 Task: Look for space in Kamalganj, India from 4th September, 2023 to 10th September, 2023 for 1 adult in price range Rs.9000 to Rs.17000. Place can be private room with 1  bedroom having 1 bed and 1 bathroom. Property type can be house, flat, guest house, hotel. Booking option can be shelf check-in. Required host language is English.
Action: Mouse moved to (407, 101)
Screenshot: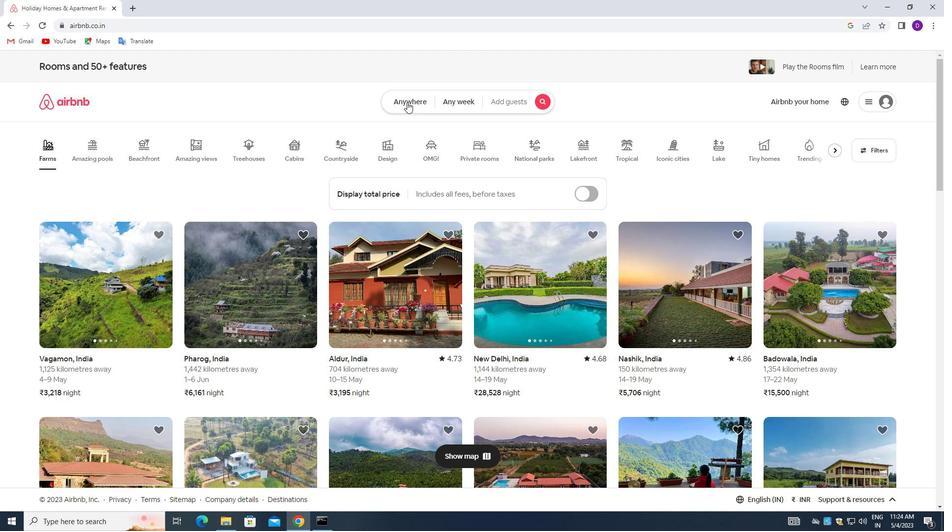 
Action: Mouse pressed left at (407, 101)
Screenshot: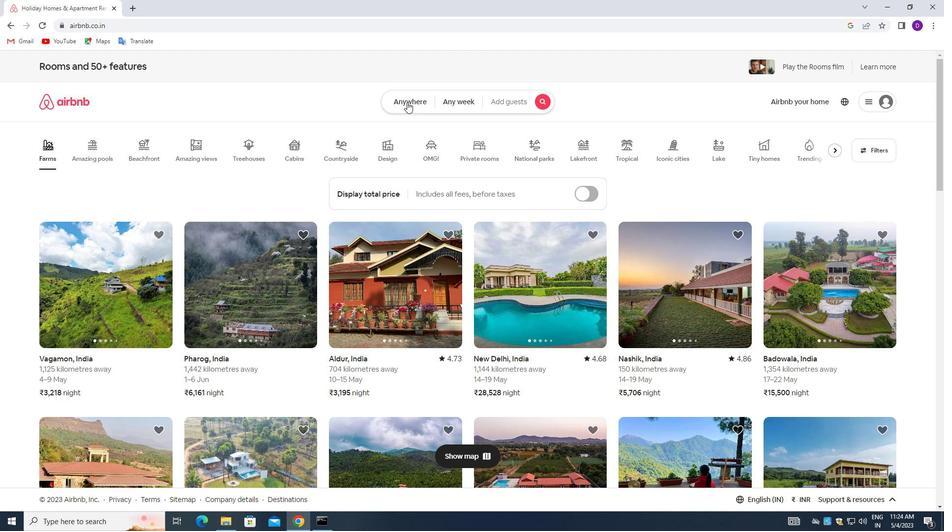 
Action: Mouse moved to (315, 144)
Screenshot: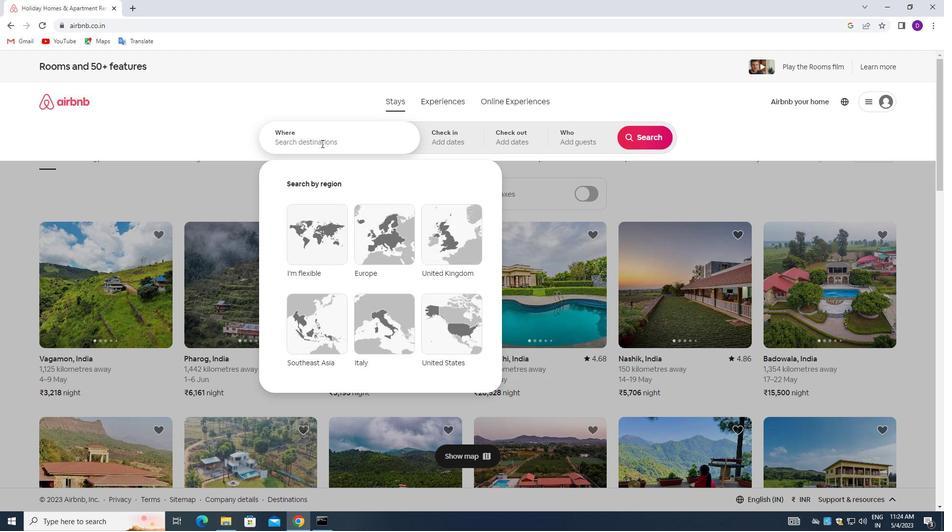 
Action: Mouse pressed left at (315, 144)
Screenshot: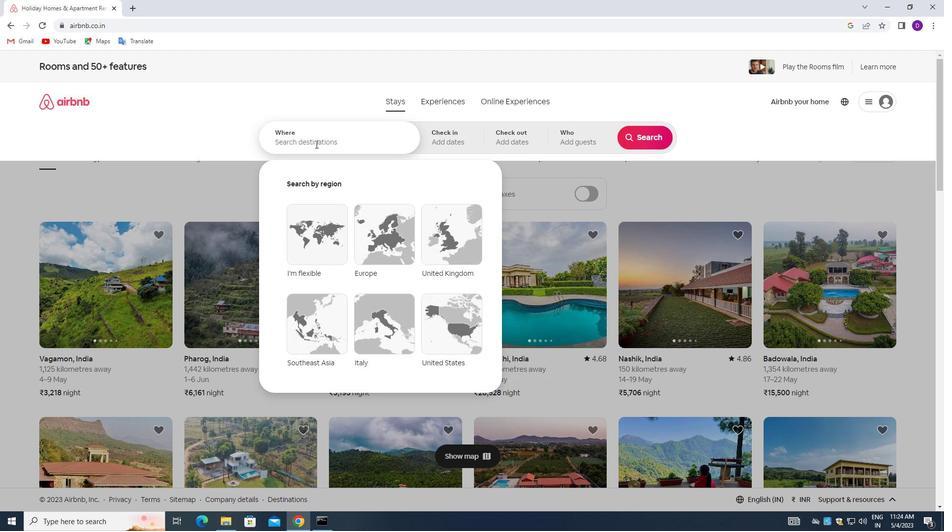 
Action: Mouse moved to (212, 125)
Screenshot: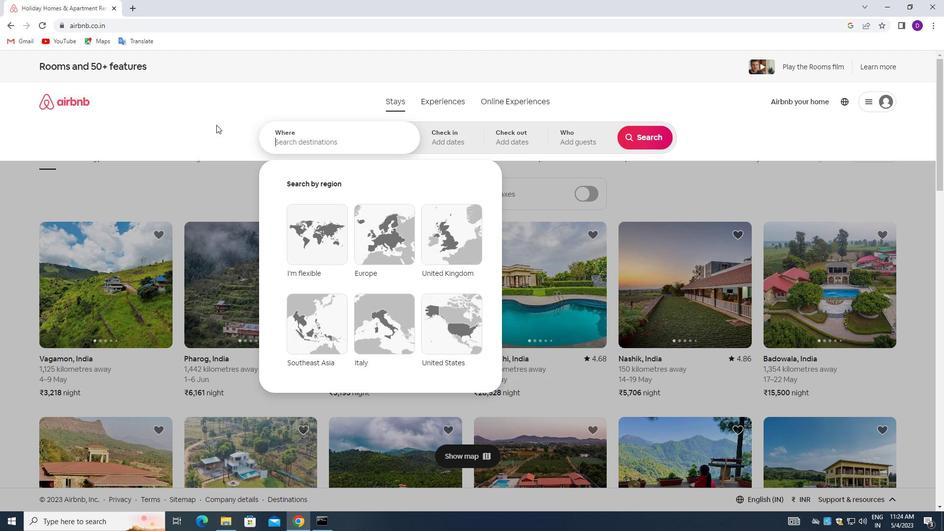 
Action: Key pressed <Key.shift>KAMALGANJ,<Key.space><Key.shift>INDIA<Key.enter>
Screenshot: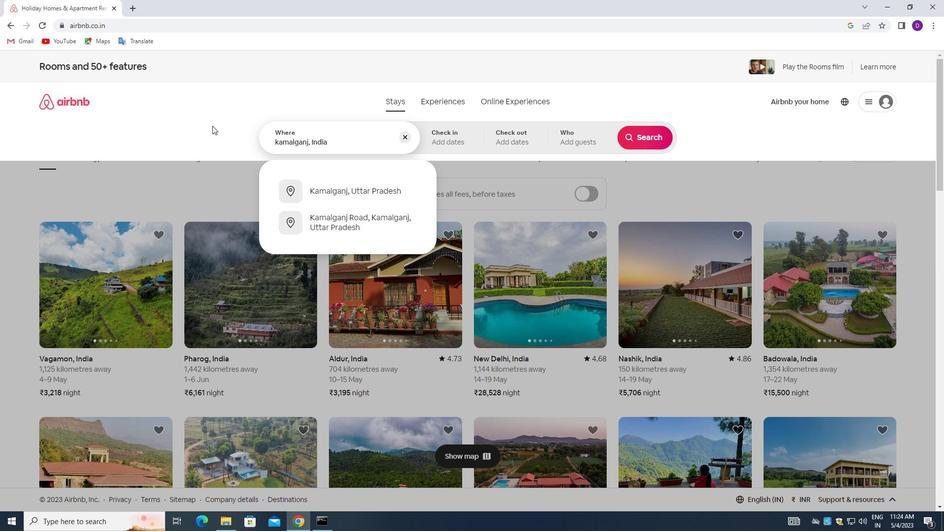 
Action: Mouse moved to (640, 218)
Screenshot: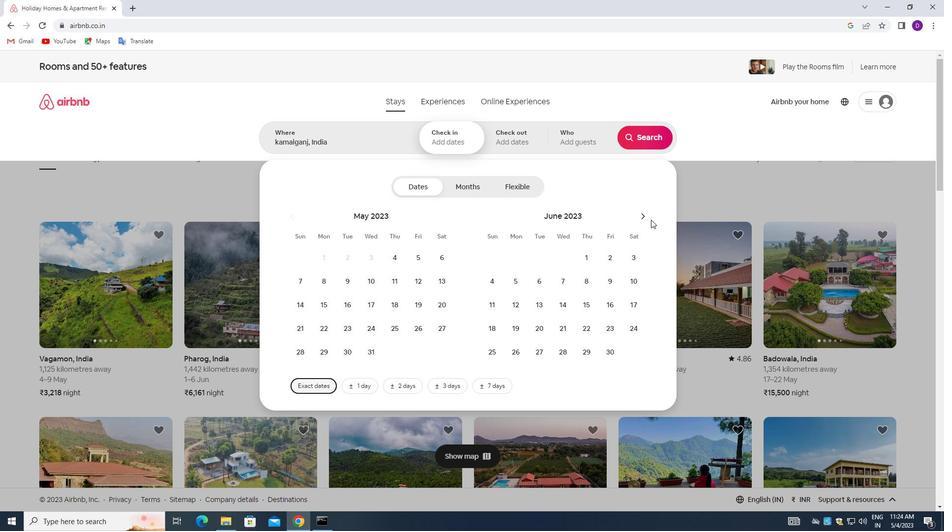 
Action: Mouse pressed left at (640, 218)
Screenshot: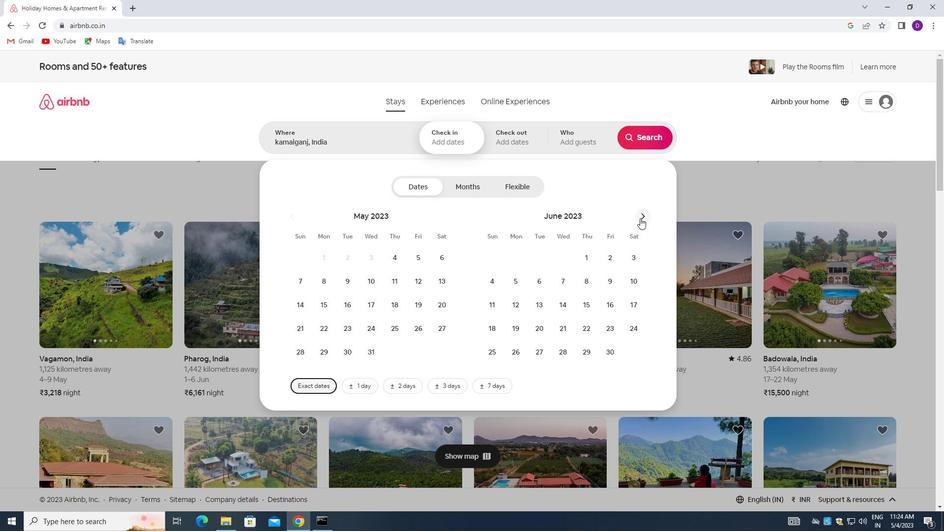 
Action: Mouse pressed left at (640, 218)
Screenshot: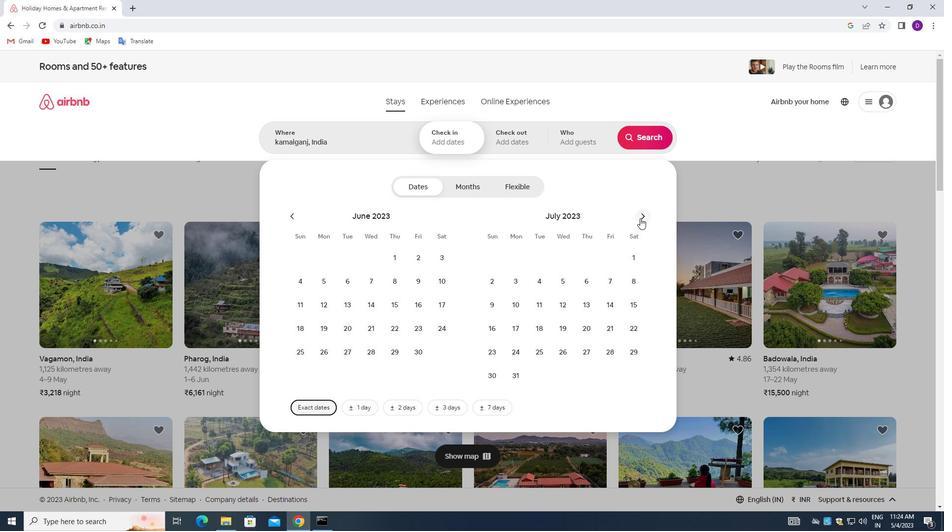 
Action: Mouse pressed left at (640, 218)
Screenshot: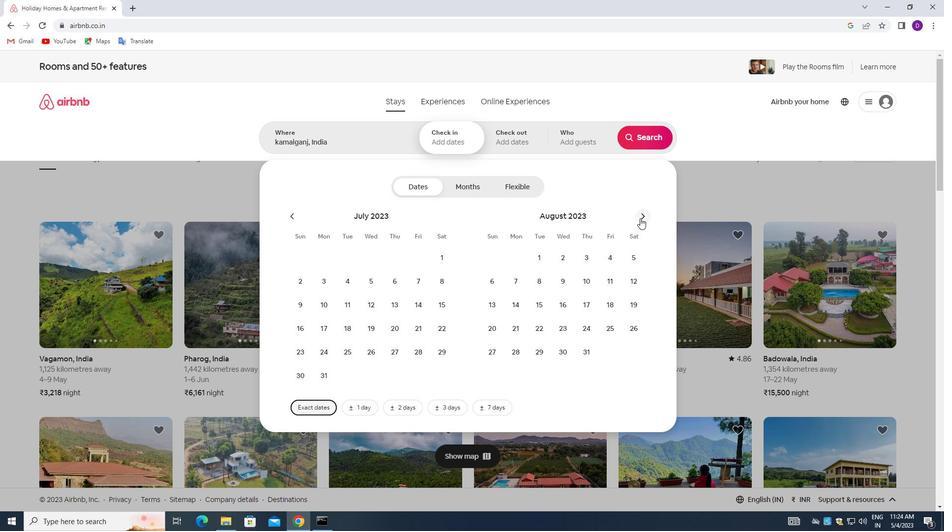 
Action: Mouse moved to (520, 279)
Screenshot: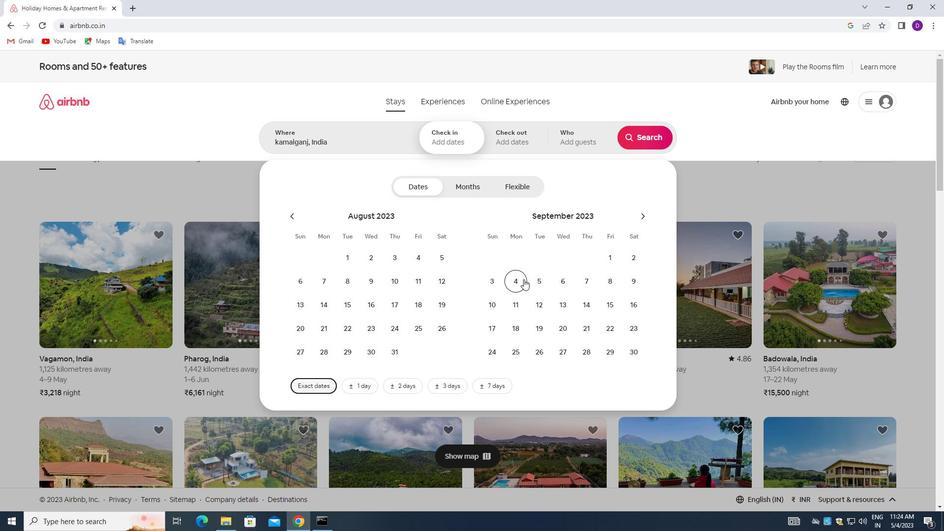 
Action: Mouse pressed left at (520, 279)
Screenshot: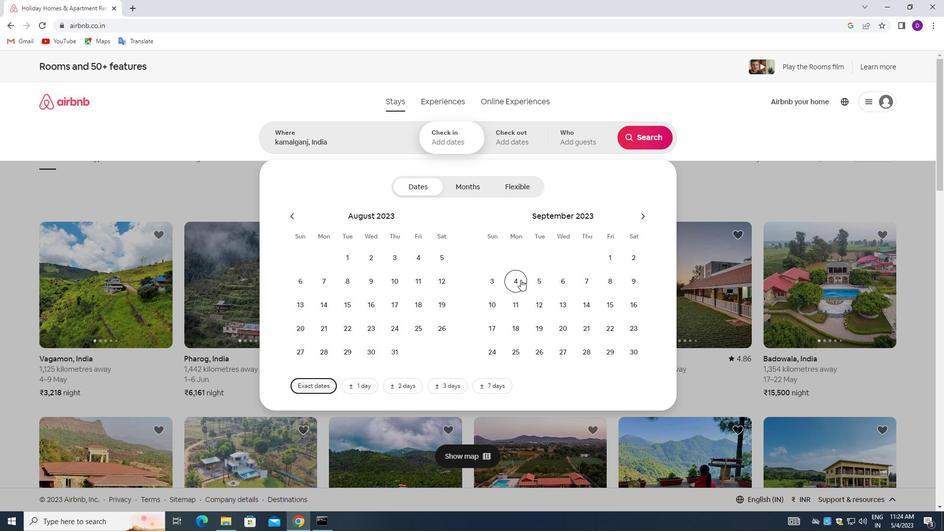 
Action: Mouse moved to (499, 301)
Screenshot: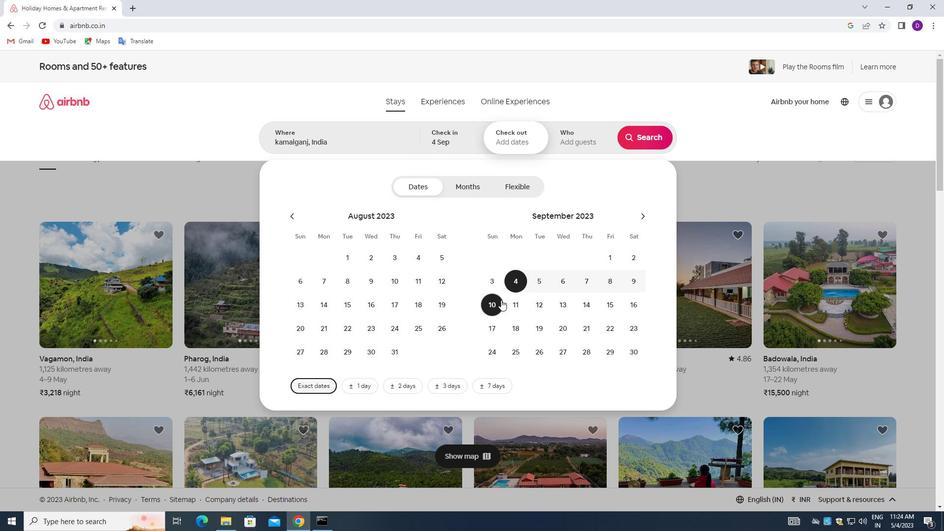 
Action: Mouse pressed left at (499, 301)
Screenshot: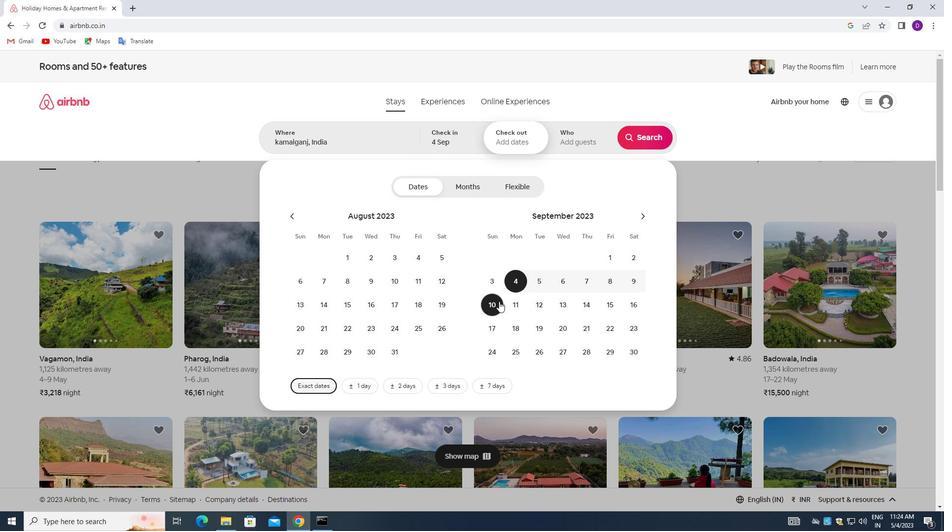 
Action: Mouse pressed left at (499, 301)
Screenshot: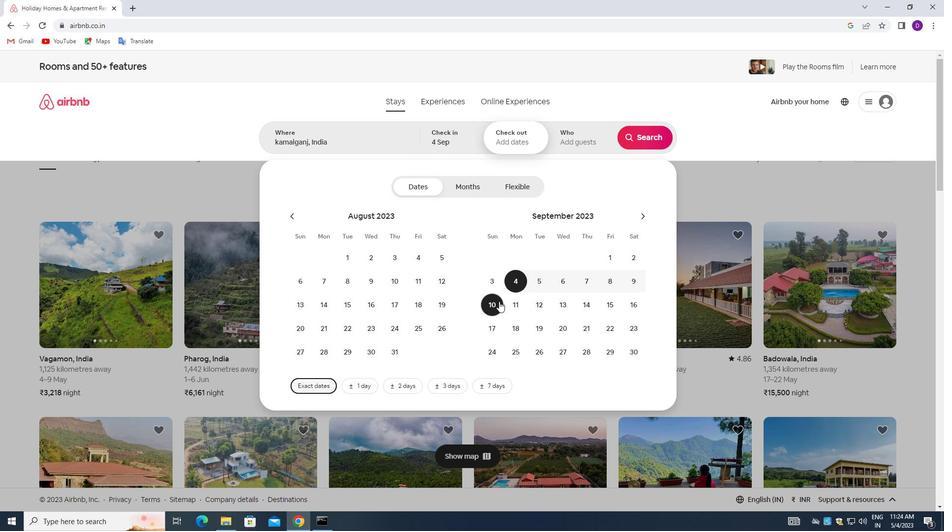 
Action: Mouse moved to (563, 138)
Screenshot: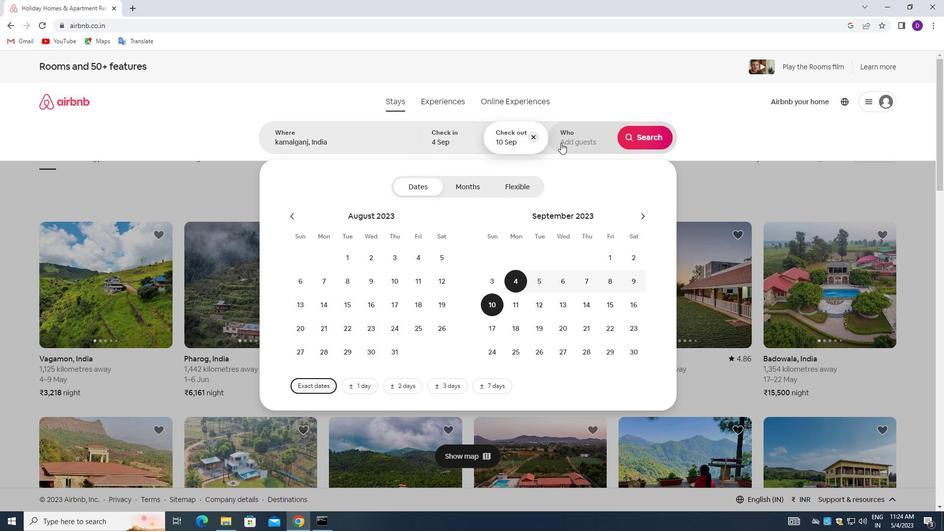 
Action: Mouse pressed left at (563, 138)
Screenshot: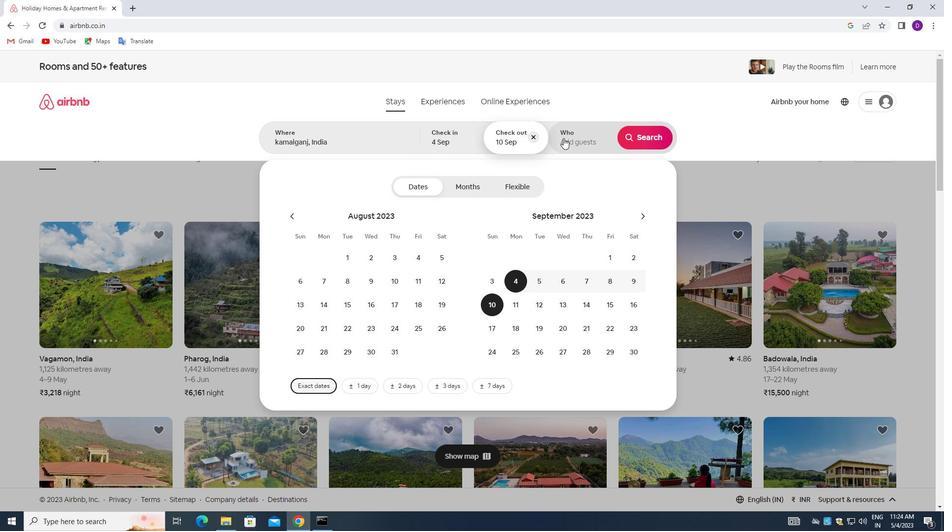 
Action: Mouse moved to (648, 190)
Screenshot: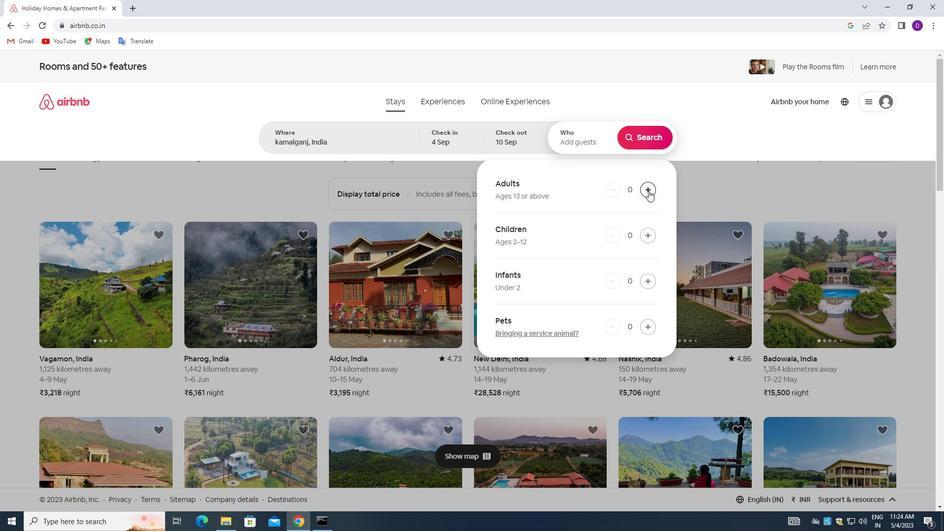 
Action: Mouse pressed left at (648, 190)
Screenshot: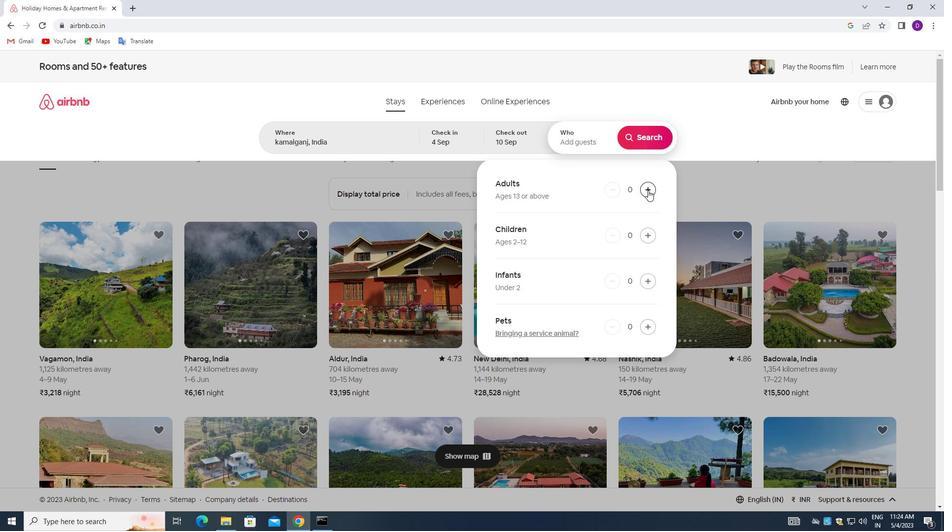 
Action: Mouse moved to (642, 132)
Screenshot: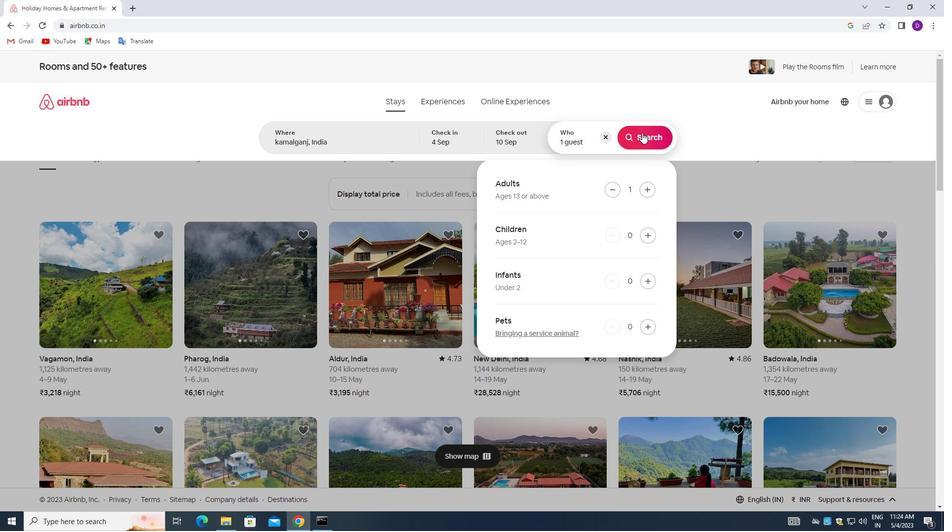 
Action: Mouse pressed left at (642, 132)
Screenshot: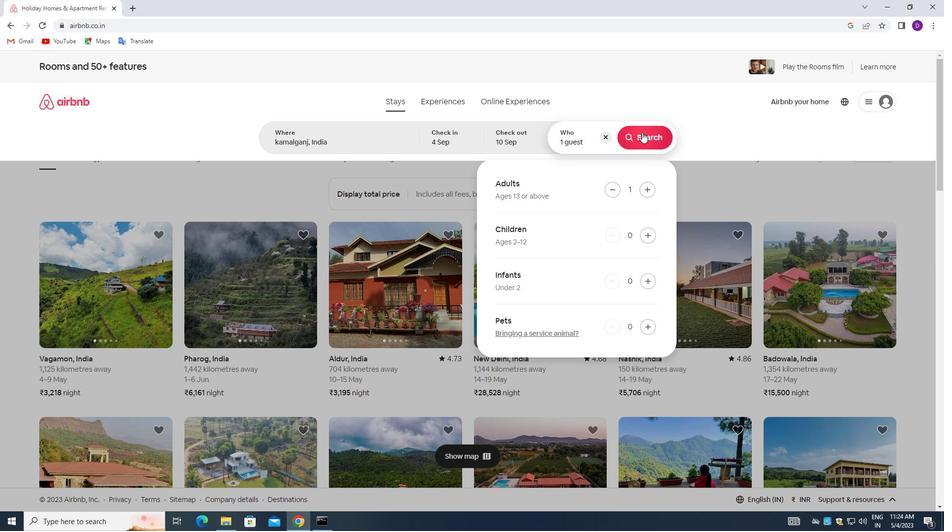 
Action: Mouse moved to (886, 109)
Screenshot: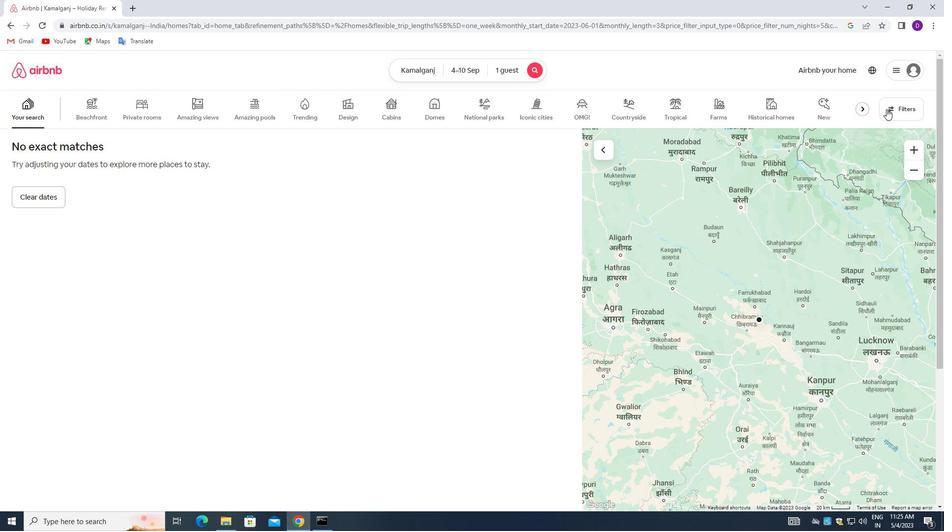 
Action: Mouse pressed left at (886, 109)
Screenshot: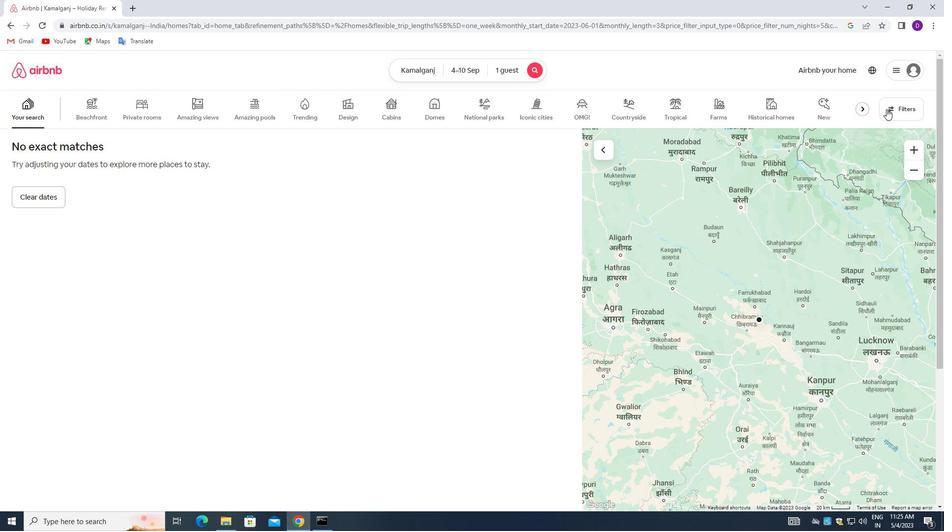 
Action: Mouse moved to (339, 169)
Screenshot: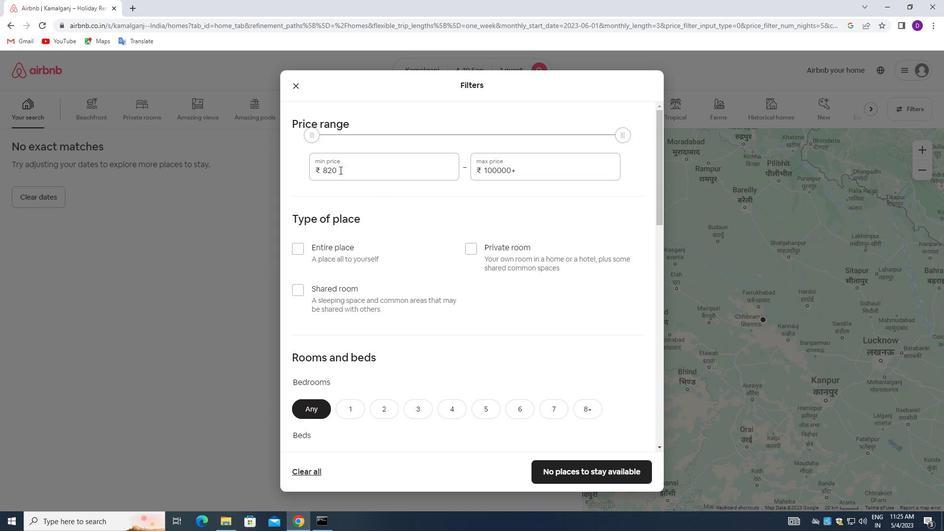 
Action: Mouse pressed left at (339, 169)
Screenshot: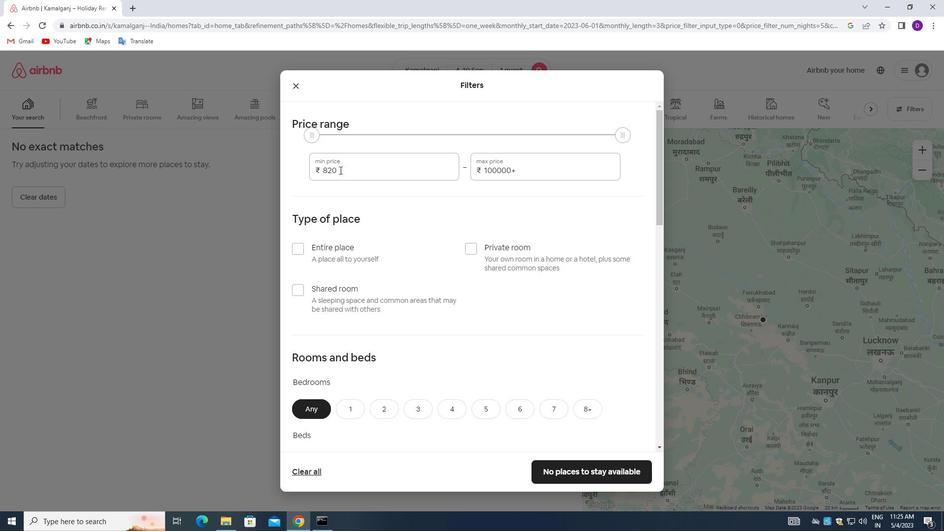 
Action: Mouse pressed left at (339, 169)
Screenshot: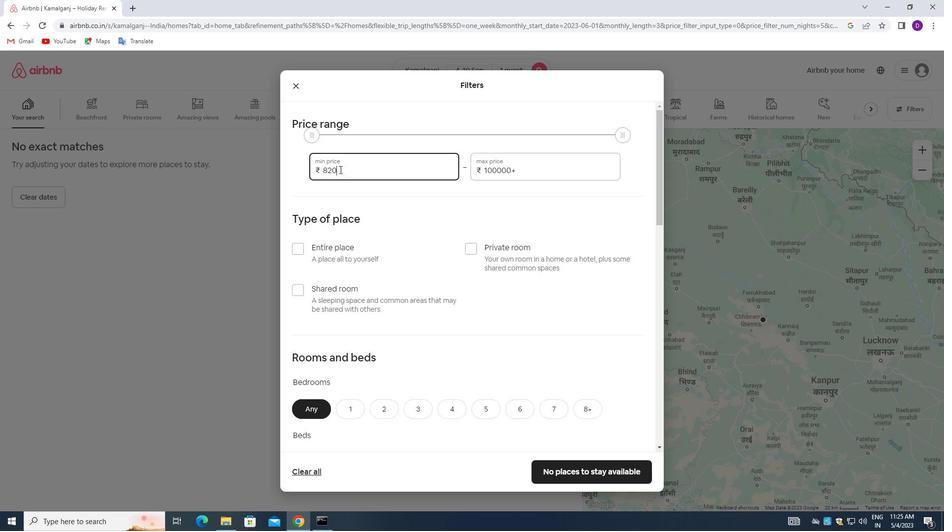 
Action: Key pressed 9000<Key.tab>17000
Screenshot: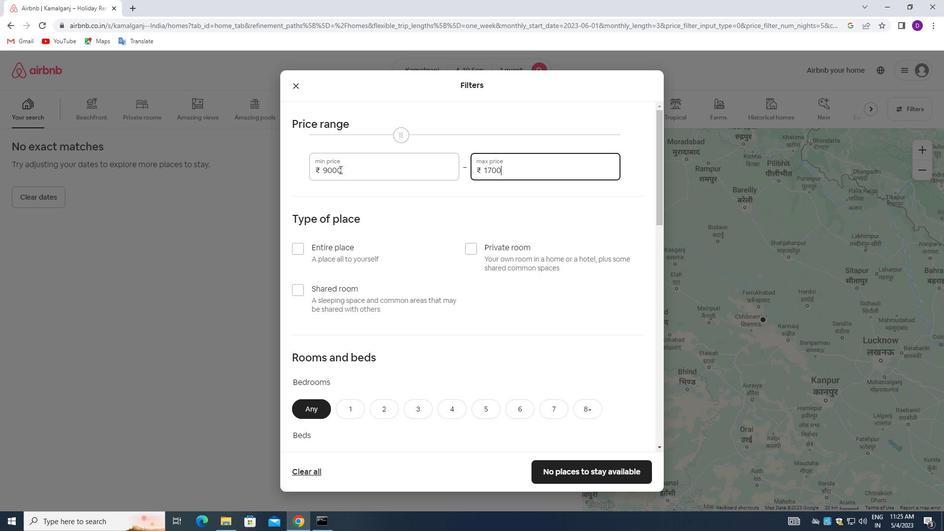 
Action: Mouse moved to (472, 250)
Screenshot: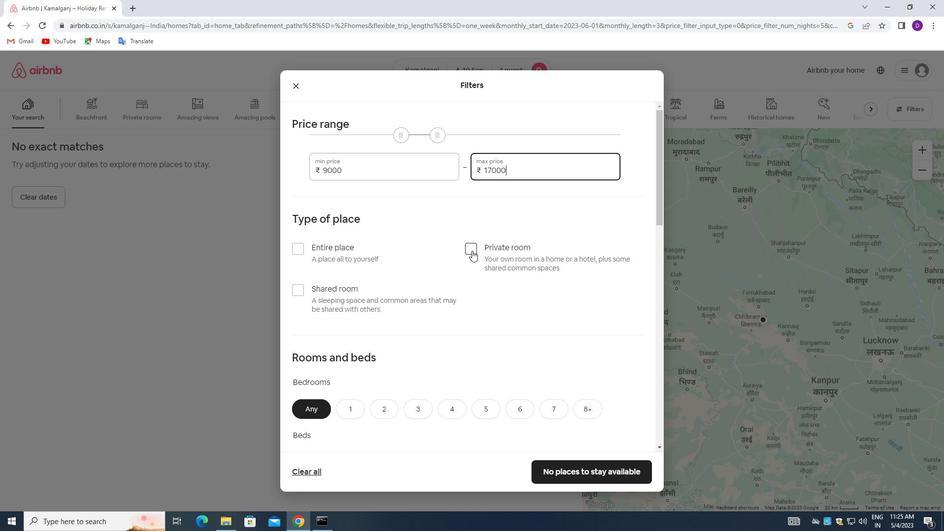 
Action: Mouse pressed left at (472, 250)
Screenshot: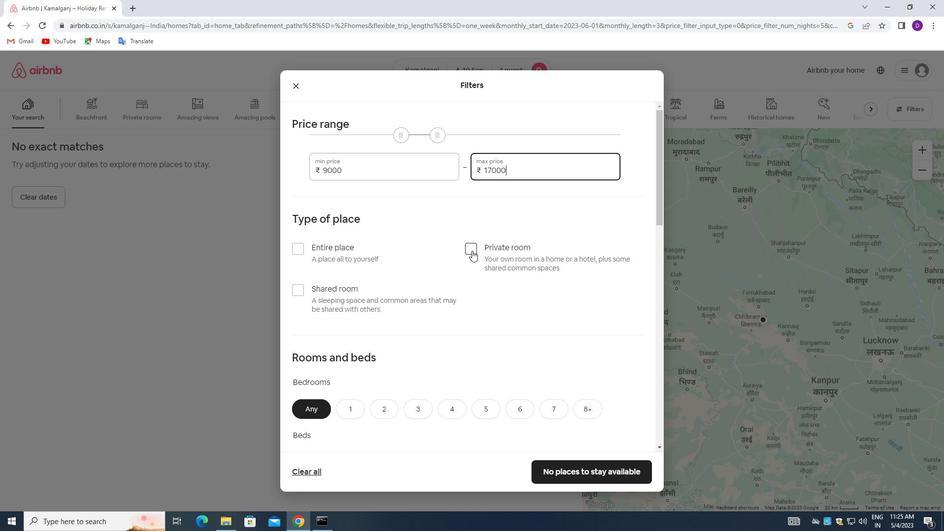
Action: Mouse moved to (428, 306)
Screenshot: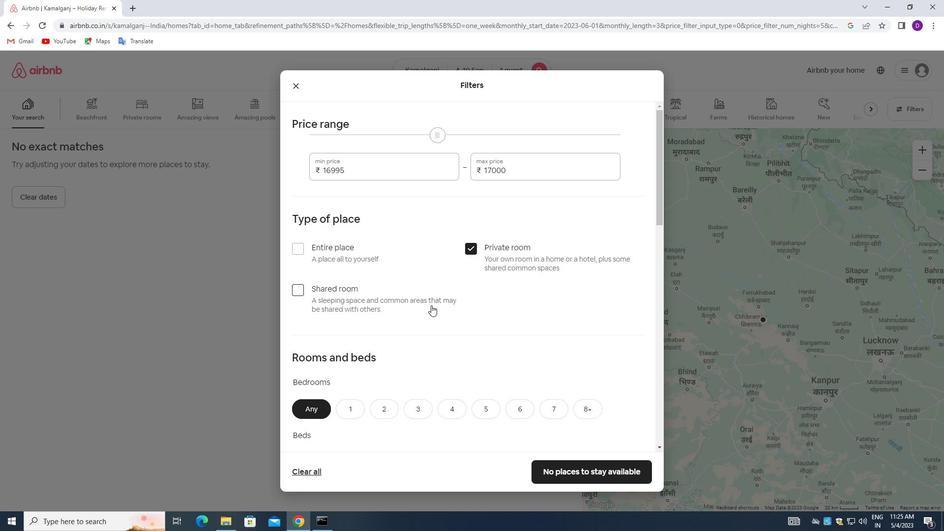 
Action: Mouse scrolled (428, 305) with delta (0, 0)
Screenshot: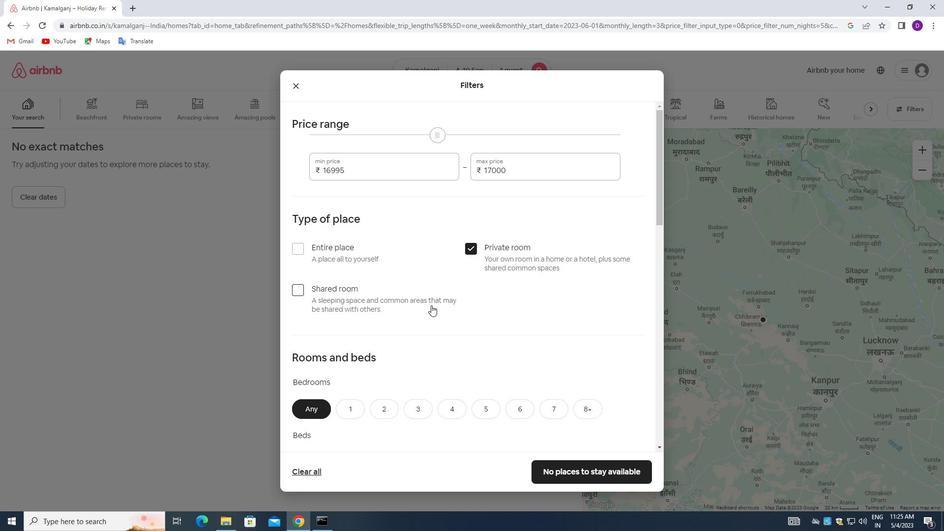 
Action: Mouse moved to (426, 307)
Screenshot: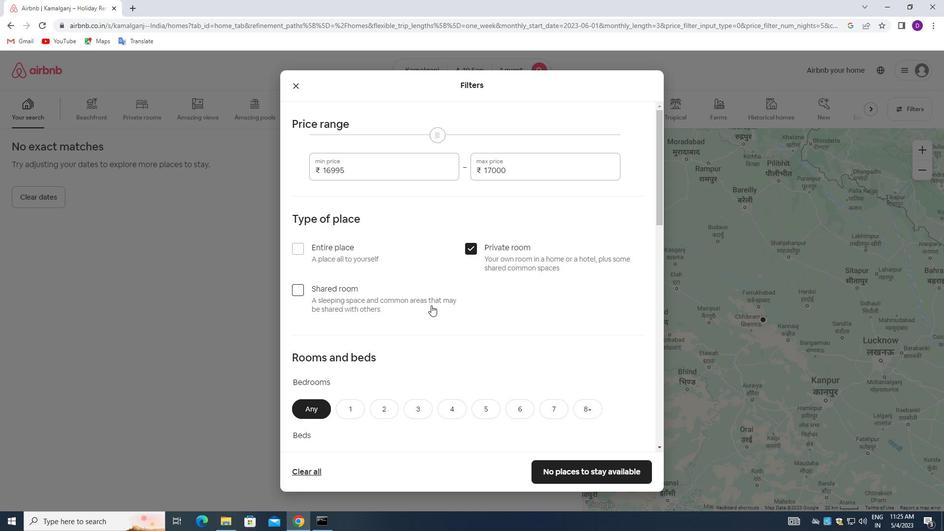 
Action: Mouse scrolled (426, 307) with delta (0, 0)
Screenshot: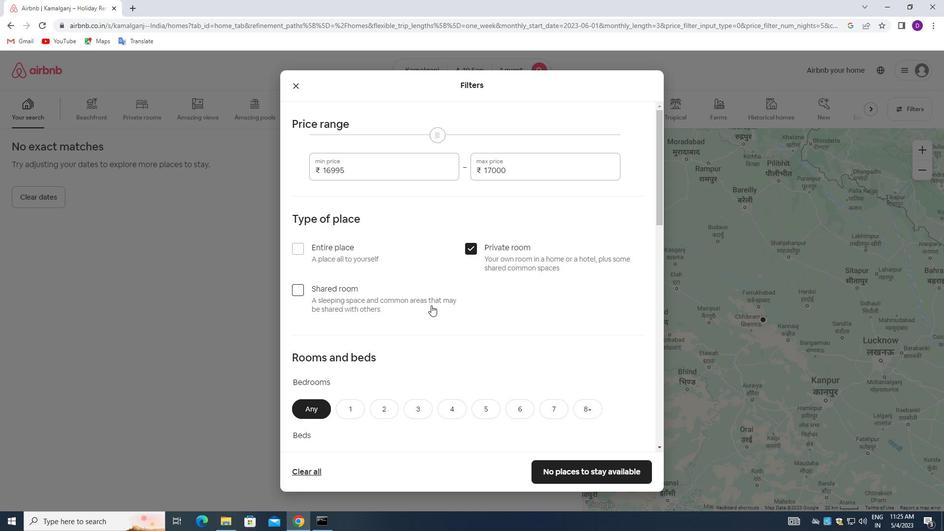 
Action: Mouse moved to (425, 308)
Screenshot: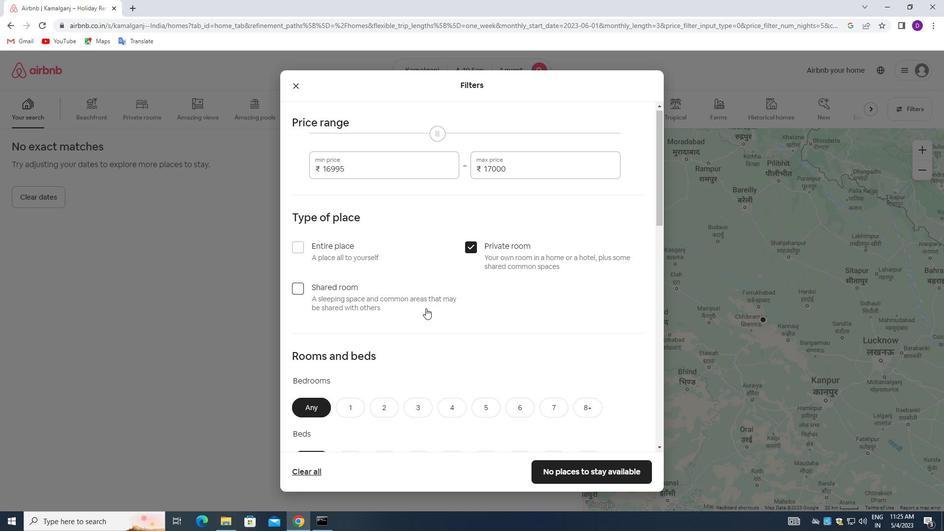 
Action: Mouse scrolled (425, 308) with delta (0, 0)
Screenshot: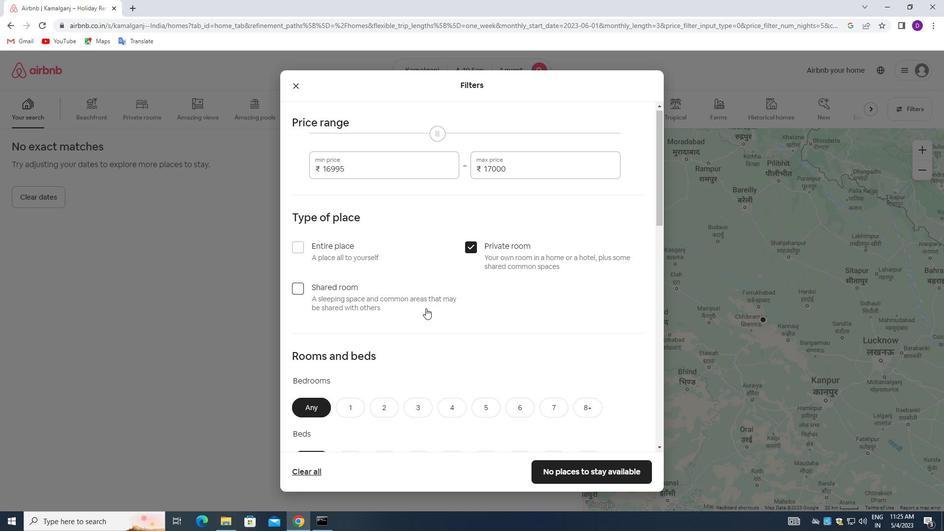 
Action: Mouse moved to (422, 309)
Screenshot: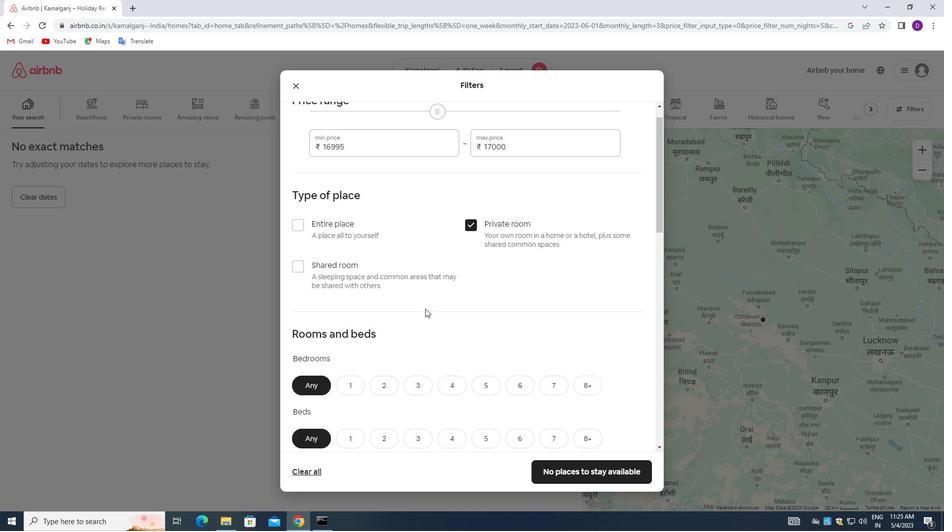 
Action: Mouse scrolled (422, 308) with delta (0, 0)
Screenshot: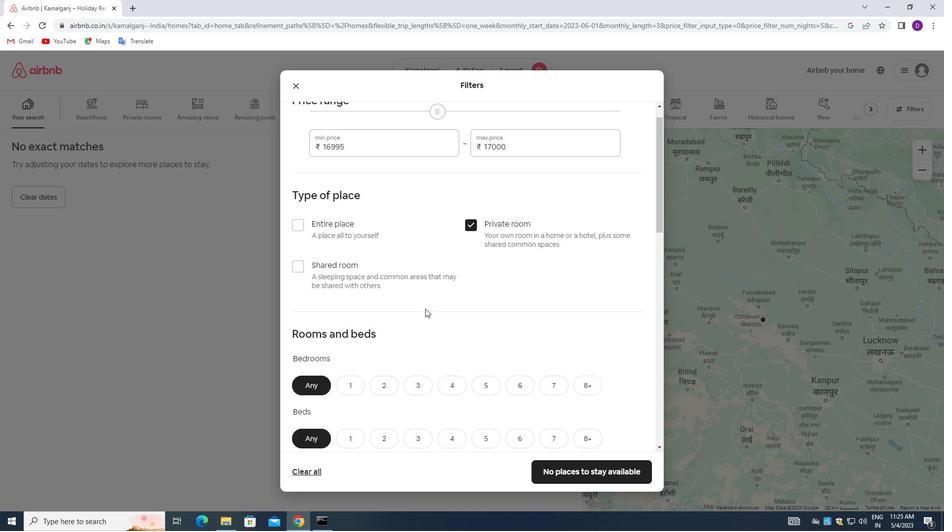 
Action: Mouse moved to (356, 216)
Screenshot: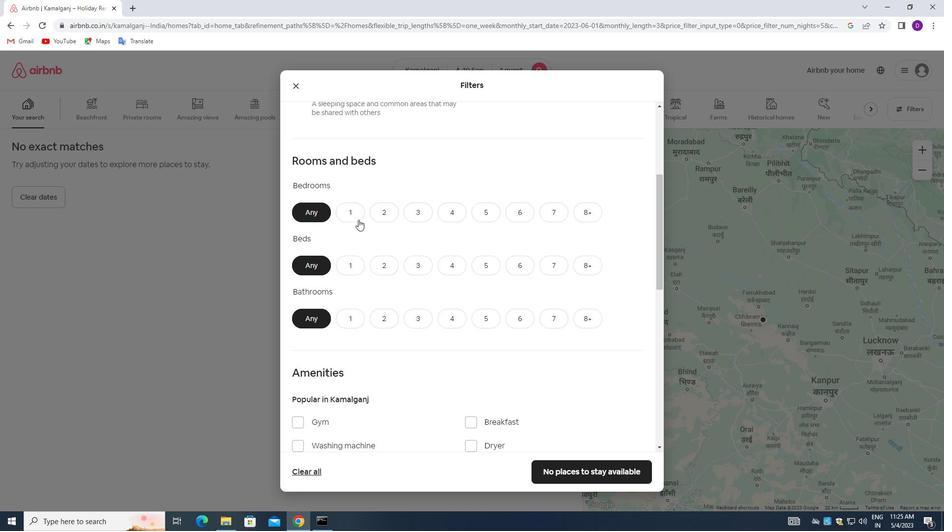 
Action: Mouse pressed left at (356, 216)
Screenshot: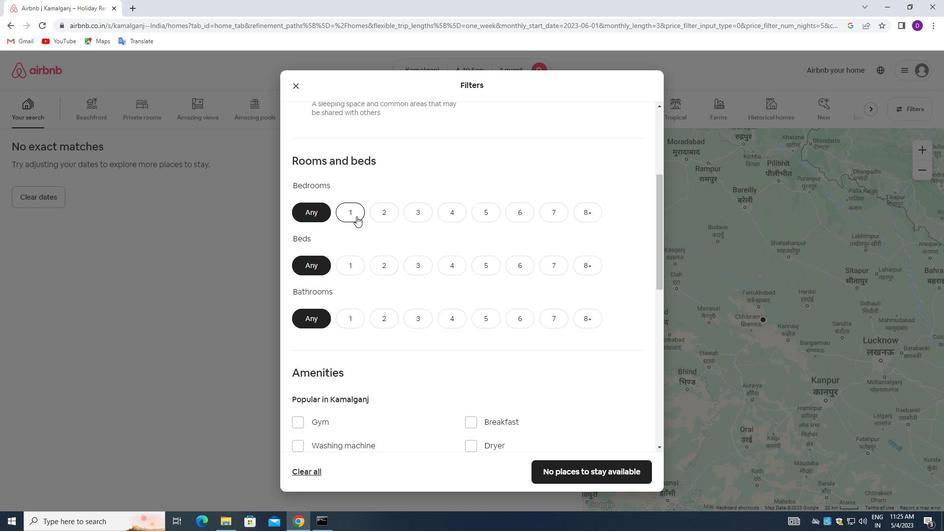 
Action: Mouse moved to (353, 261)
Screenshot: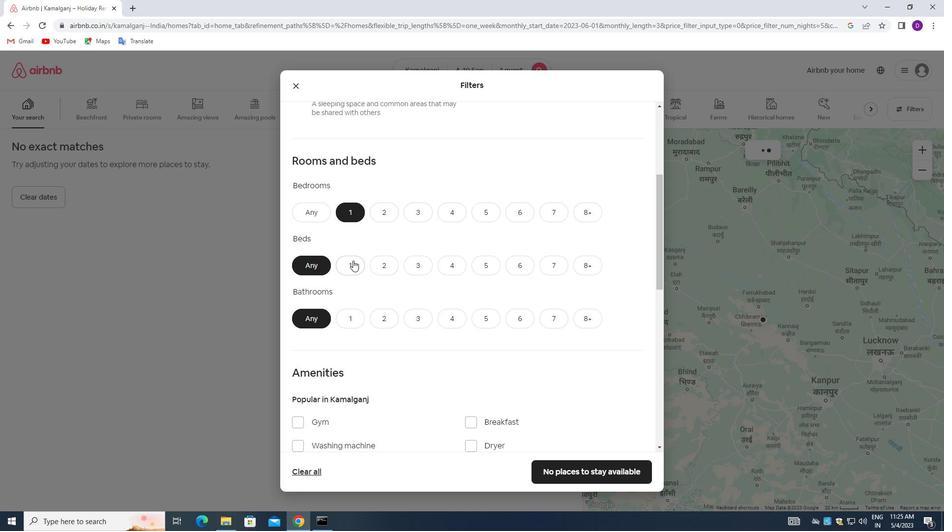 
Action: Mouse pressed left at (353, 261)
Screenshot: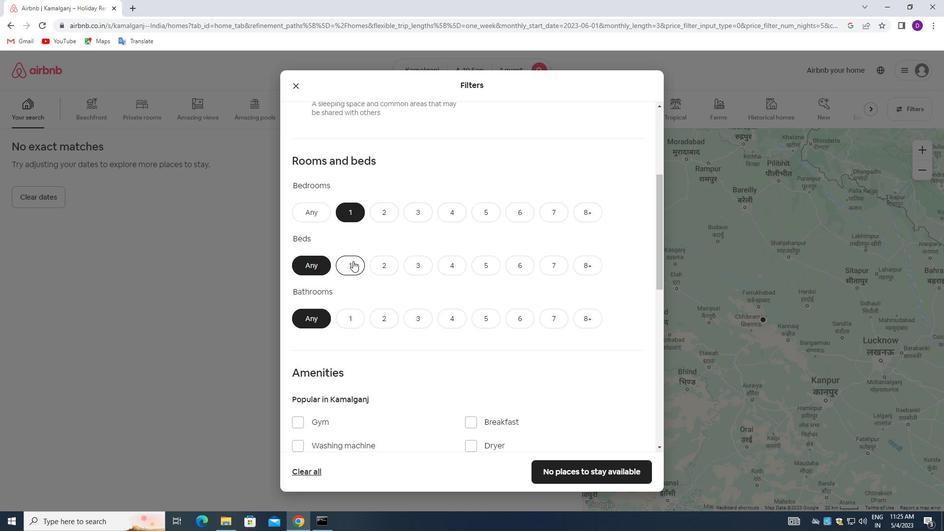 
Action: Mouse moved to (350, 308)
Screenshot: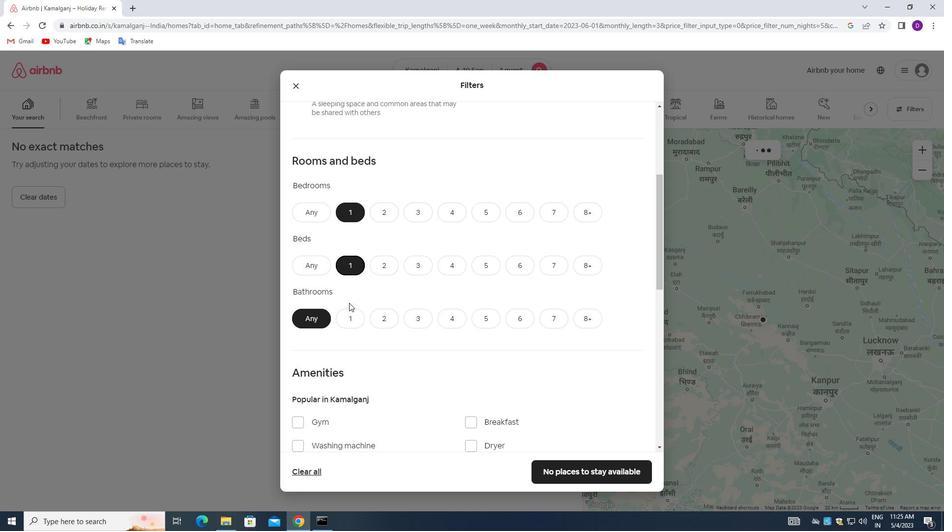 
Action: Mouse pressed left at (350, 308)
Screenshot: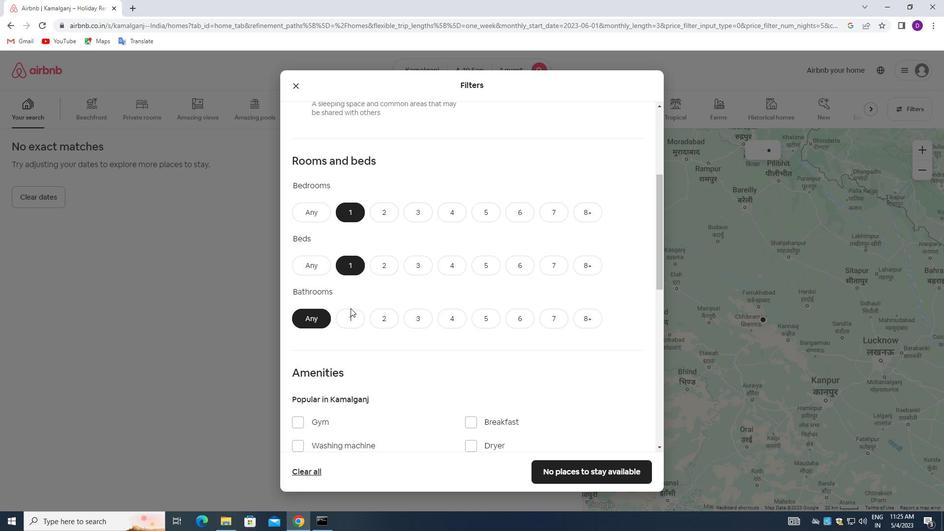 
Action: Mouse moved to (352, 315)
Screenshot: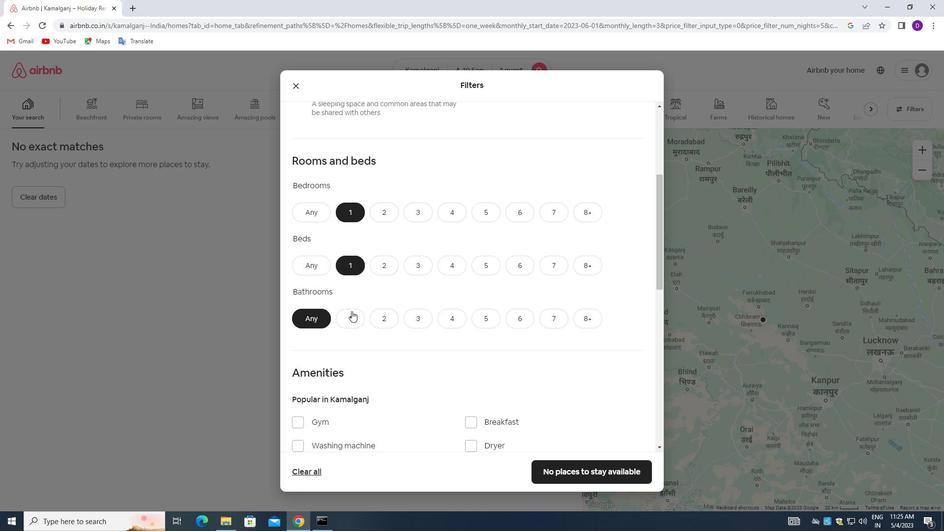 
Action: Mouse pressed left at (352, 315)
Screenshot: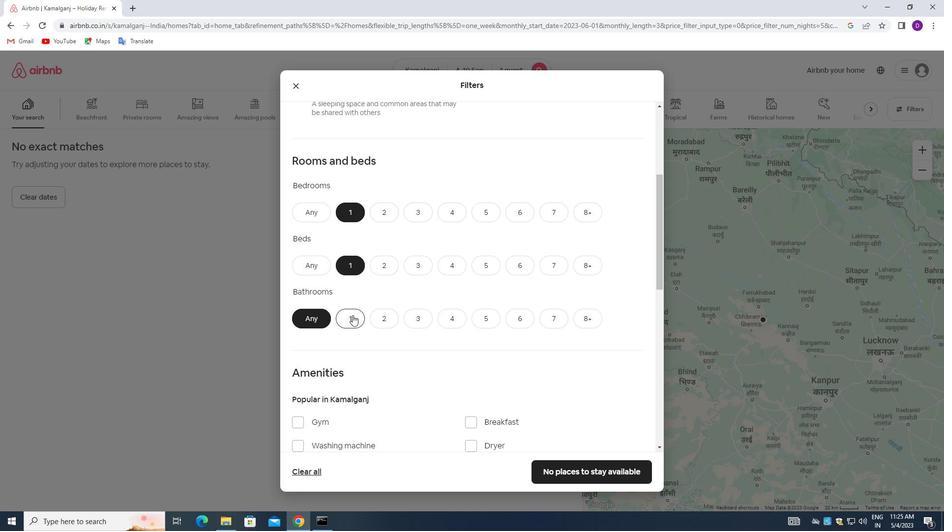 
Action: Mouse moved to (370, 281)
Screenshot: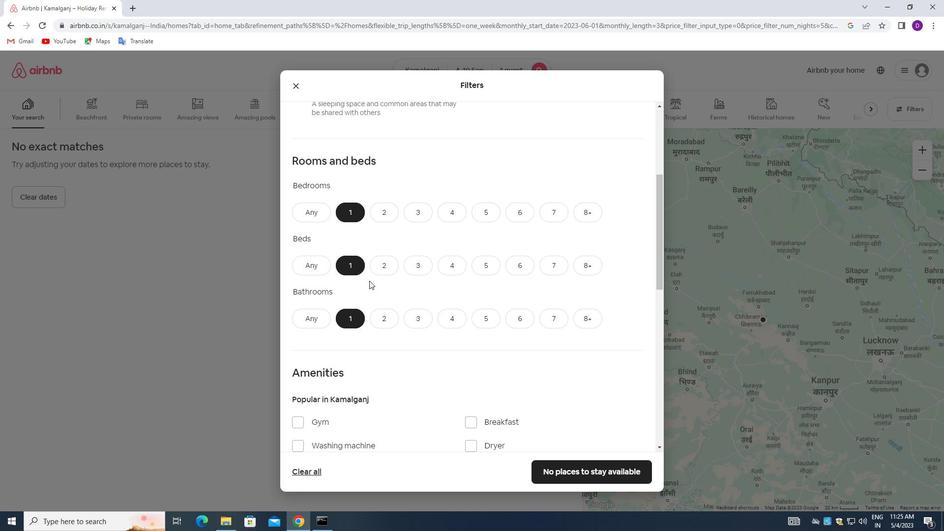 
Action: Mouse scrolled (370, 280) with delta (0, 0)
Screenshot: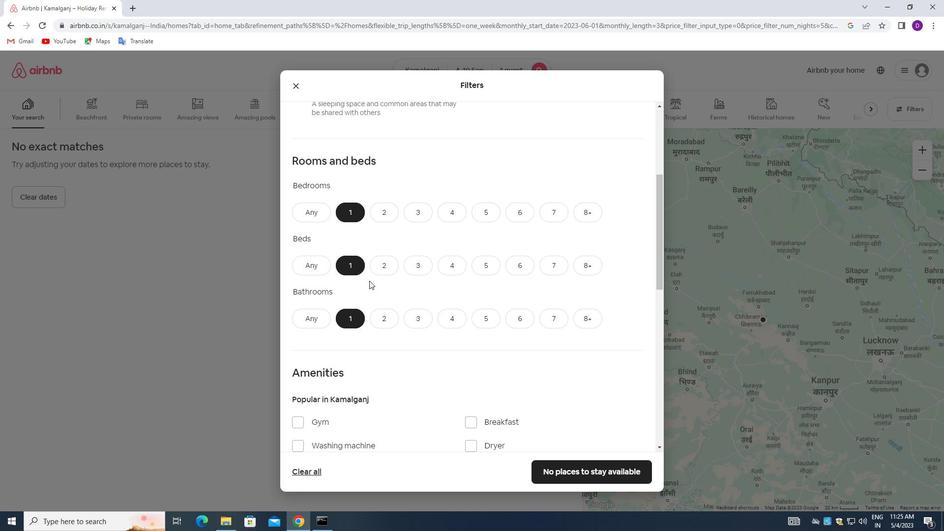 
Action: Mouse moved to (371, 282)
Screenshot: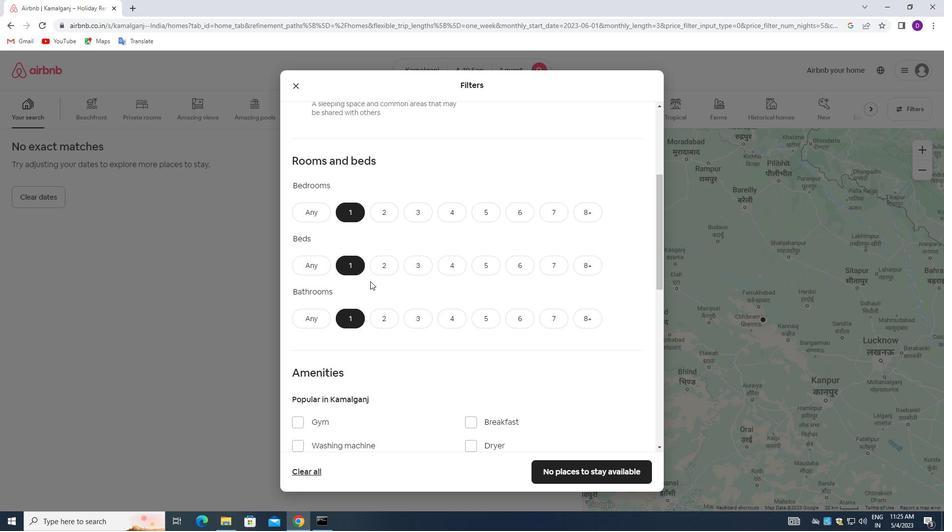 
Action: Mouse scrolled (371, 281) with delta (0, 0)
Screenshot: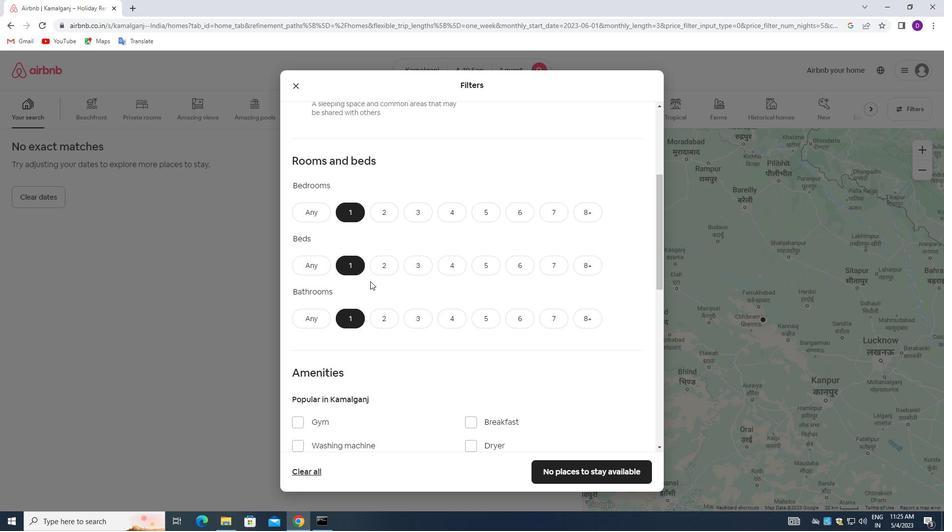 
Action: Mouse moved to (371, 282)
Screenshot: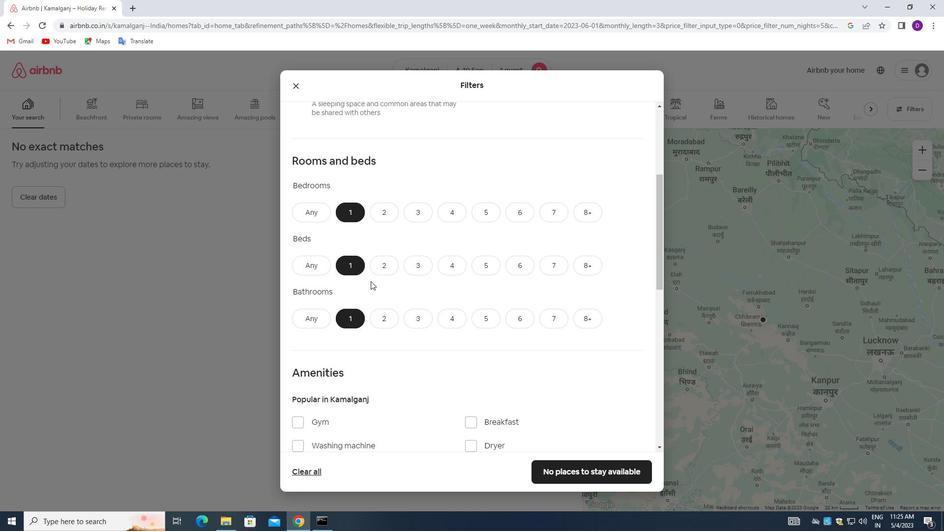 
Action: Mouse scrolled (371, 282) with delta (0, 0)
Screenshot: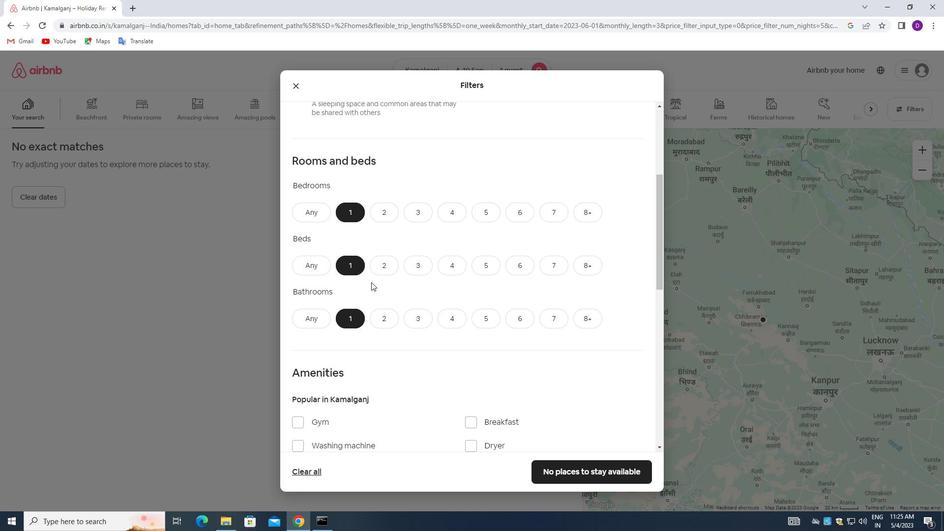 
Action: Mouse moved to (387, 283)
Screenshot: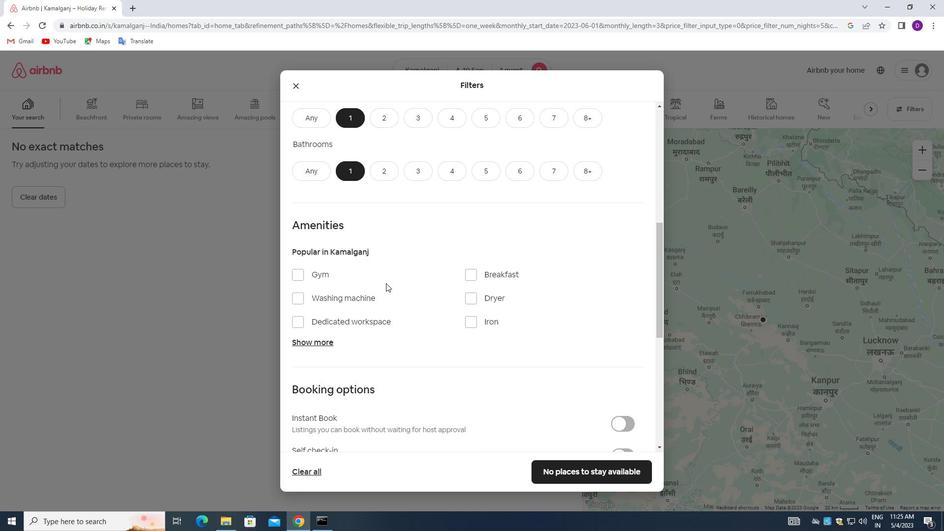 
Action: Mouse scrolled (387, 283) with delta (0, 0)
Screenshot: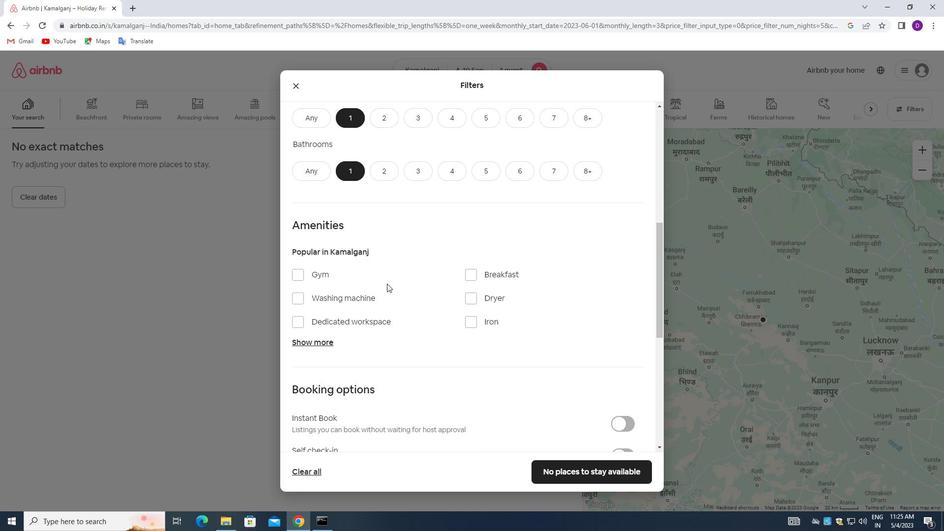 
Action: Mouse moved to (388, 283)
Screenshot: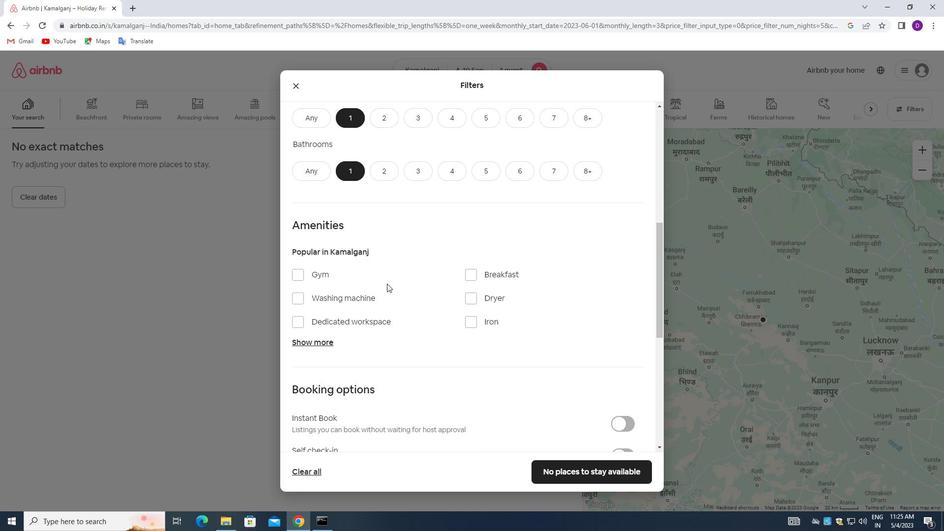 
Action: Mouse scrolled (388, 283) with delta (0, 0)
Screenshot: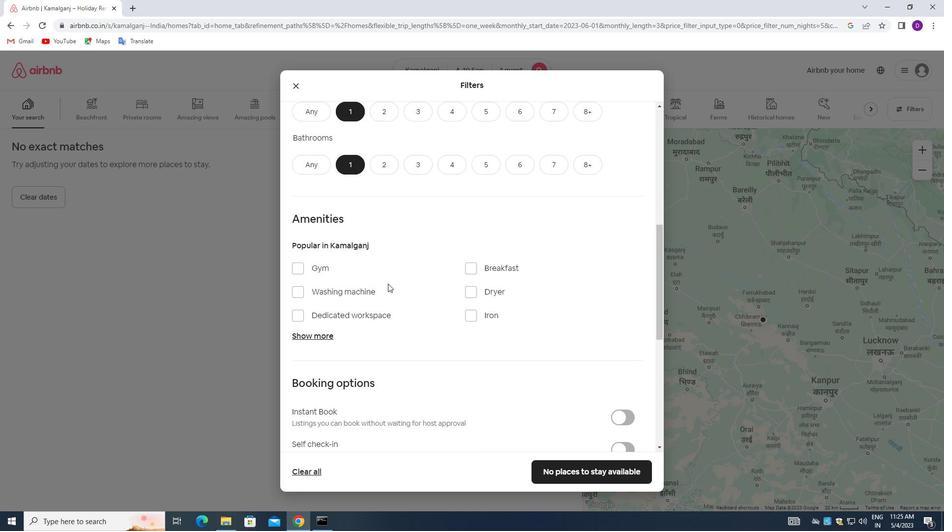 
Action: Mouse moved to (403, 289)
Screenshot: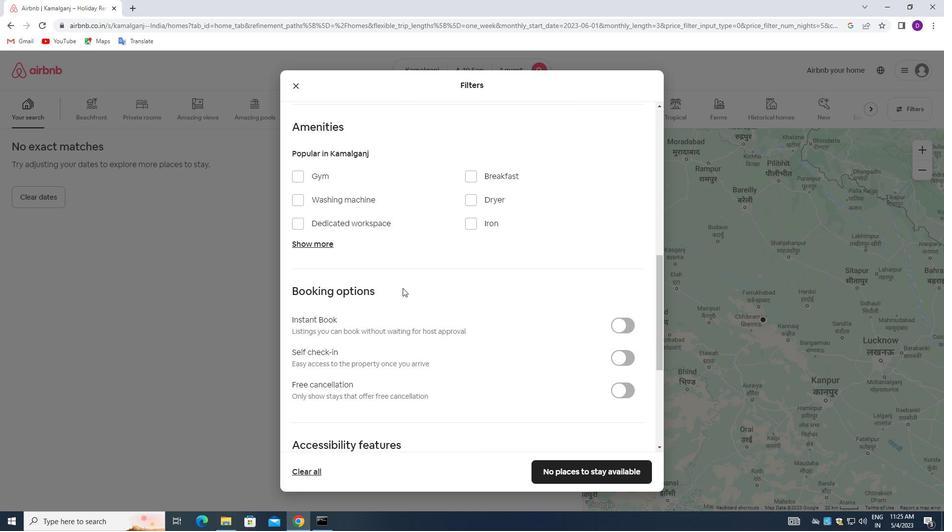 
Action: Mouse scrolled (403, 288) with delta (0, 0)
Screenshot: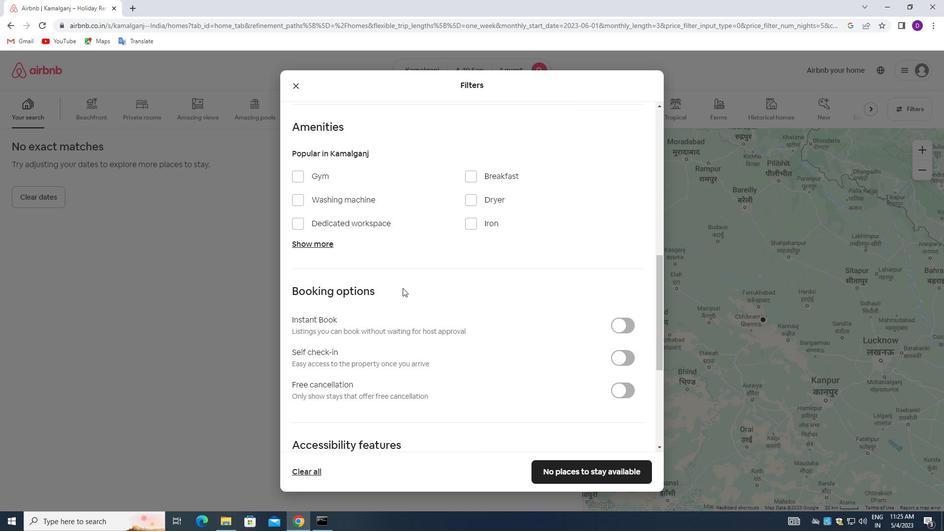 
Action: Mouse moved to (404, 290)
Screenshot: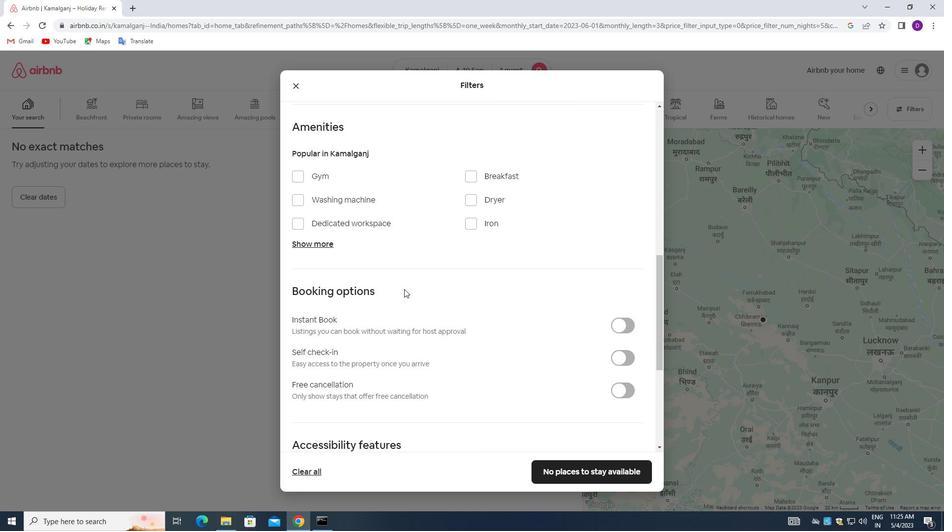 
Action: Mouse scrolled (404, 289) with delta (0, 0)
Screenshot: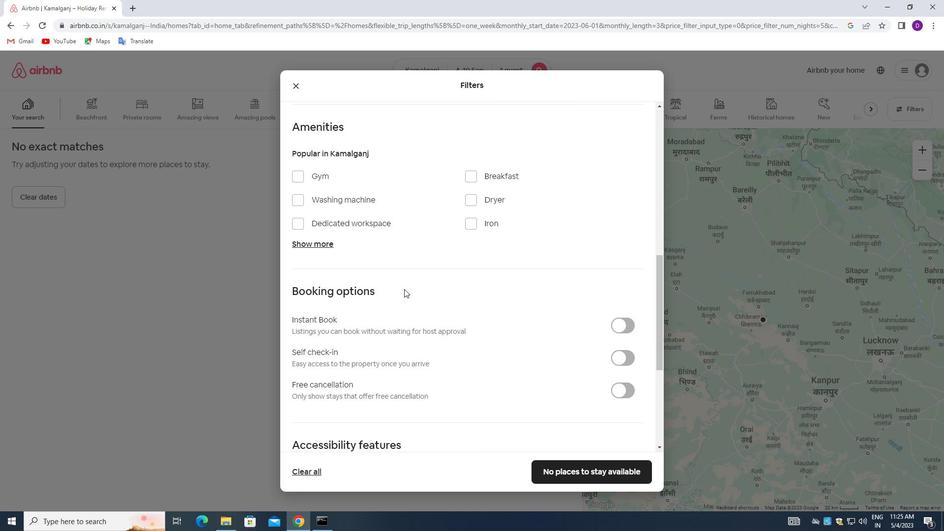 
Action: Mouse moved to (619, 261)
Screenshot: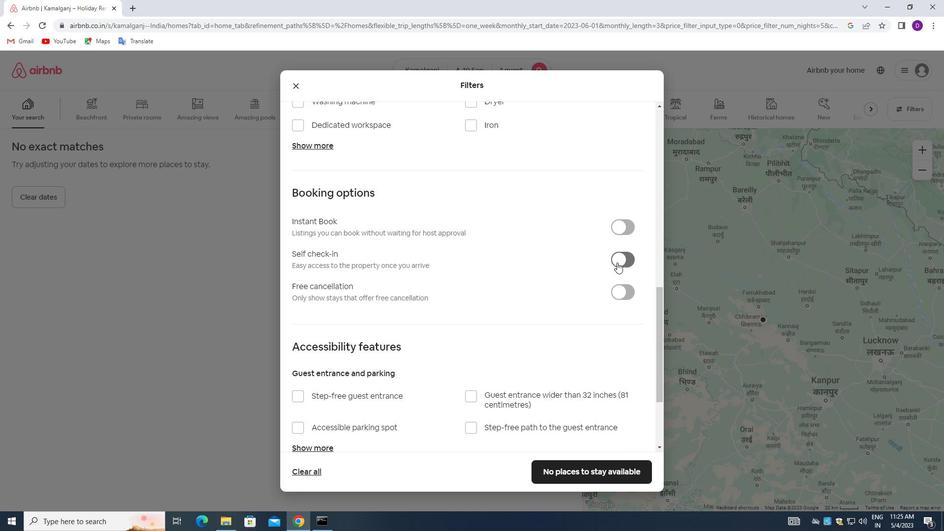 
Action: Mouse pressed left at (619, 261)
Screenshot: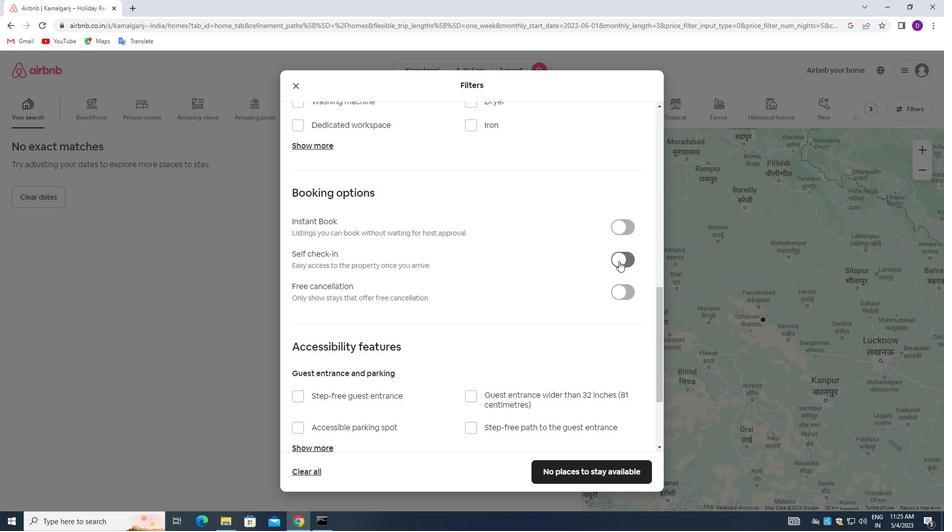 
Action: Mouse moved to (483, 267)
Screenshot: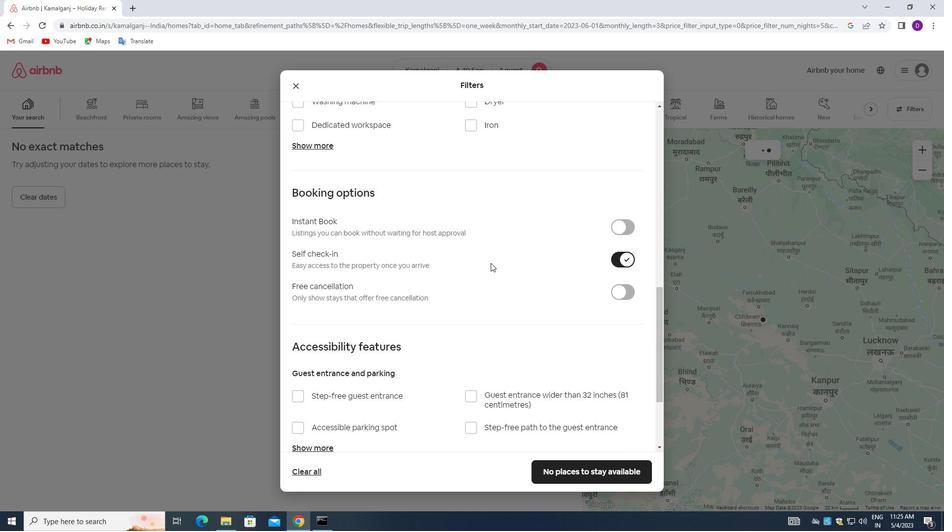 
Action: Mouse scrolled (483, 266) with delta (0, 0)
Screenshot: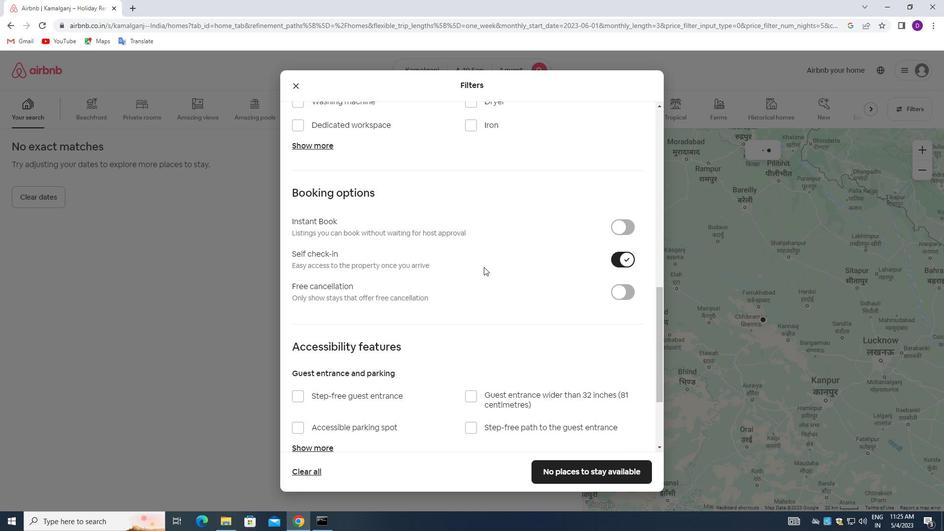 
Action: Mouse moved to (483, 267)
Screenshot: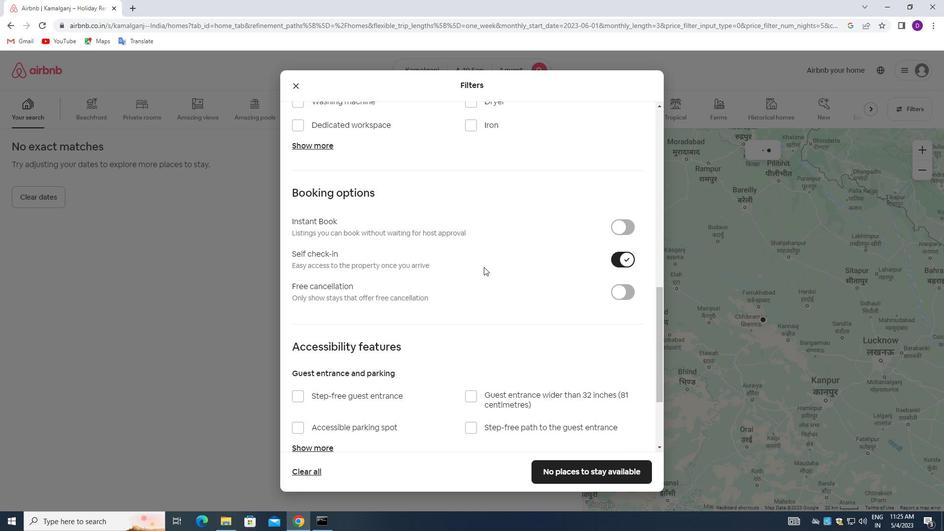 
Action: Mouse scrolled (483, 267) with delta (0, 0)
Screenshot: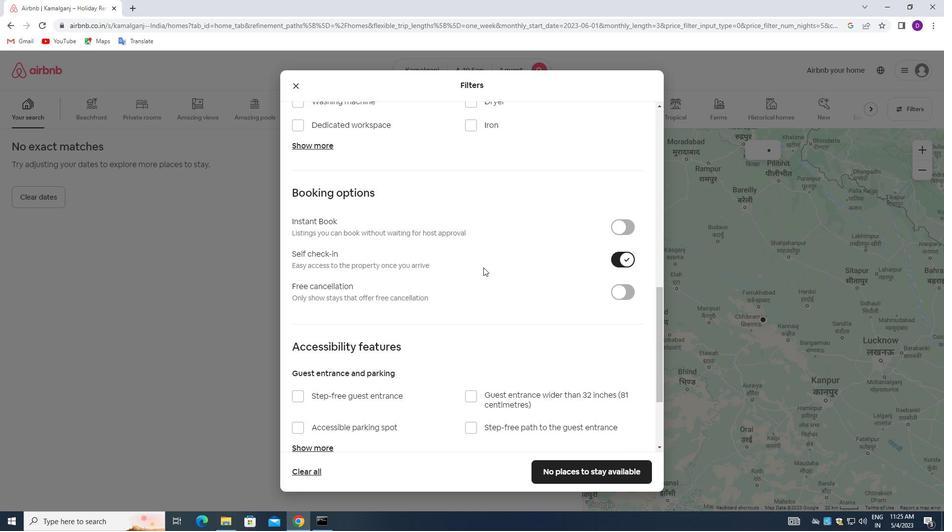 
Action: Mouse moved to (441, 280)
Screenshot: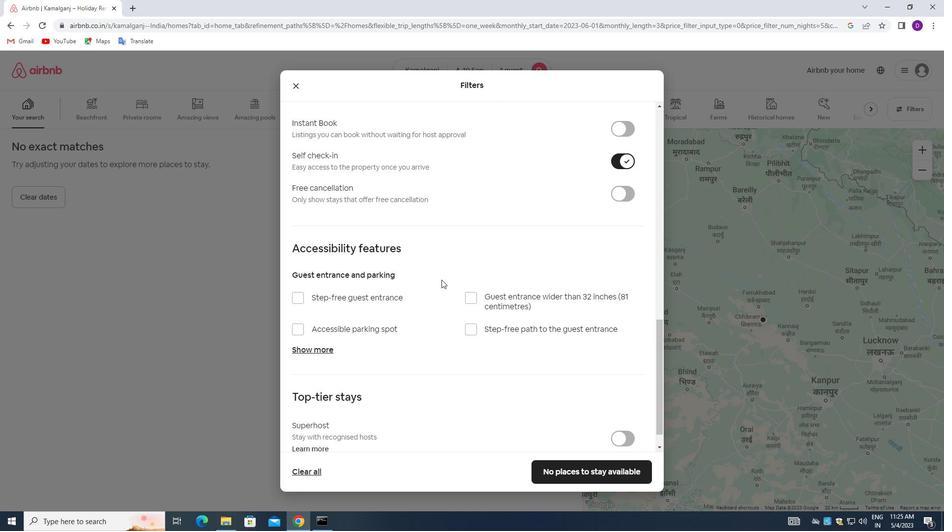 
Action: Mouse scrolled (441, 280) with delta (0, 0)
Screenshot: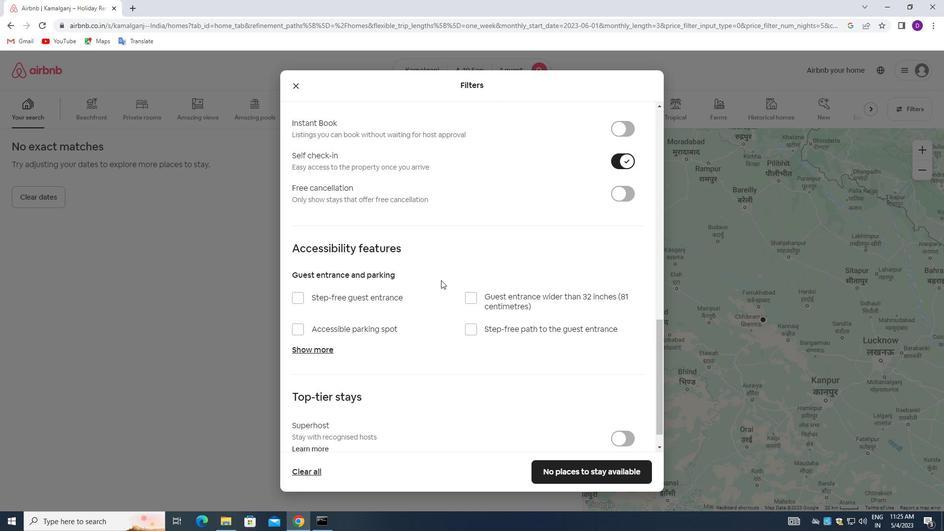 
Action: Mouse scrolled (441, 280) with delta (0, 0)
Screenshot: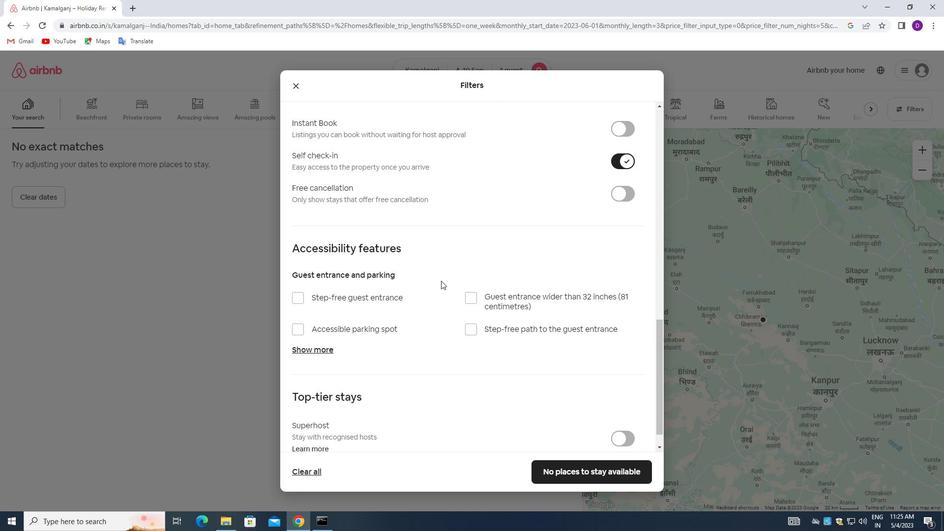 
Action: Mouse moved to (441, 281)
Screenshot: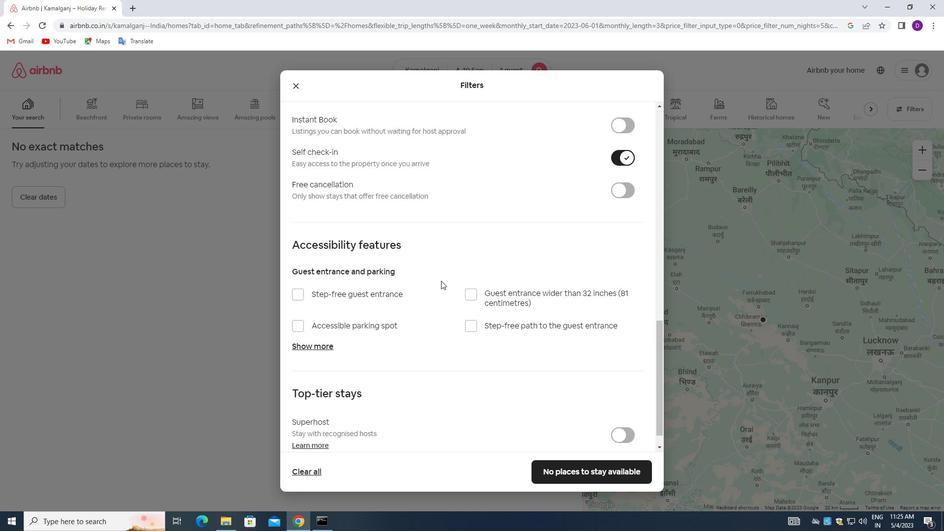 
Action: Mouse scrolled (441, 280) with delta (0, 0)
Screenshot: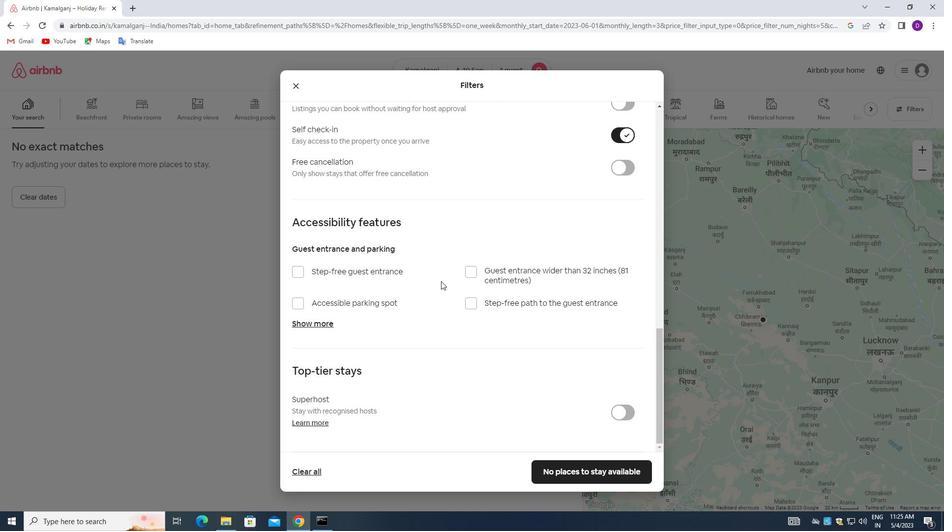 
Action: Mouse scrolled (441, 280) with delta (0, 0)
Screenshot: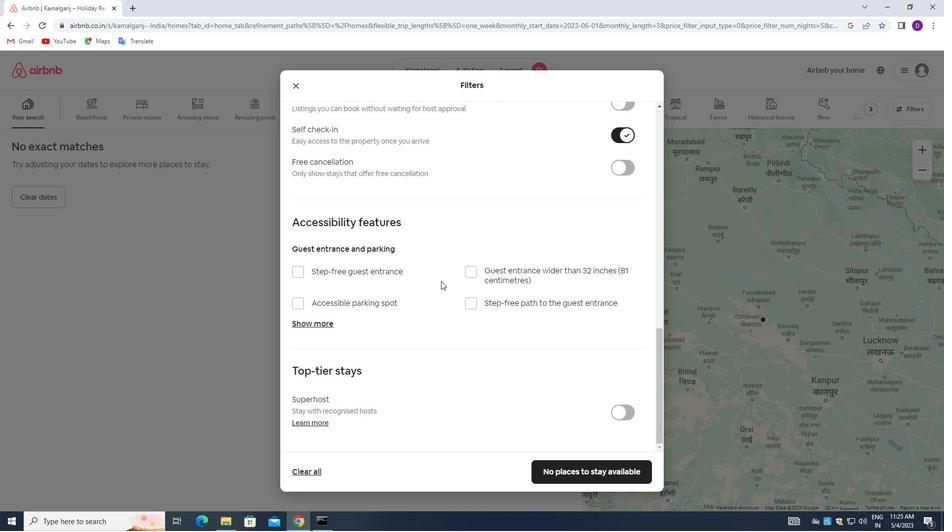 
Action: Mouse moved to (440, 282)
Screenshot: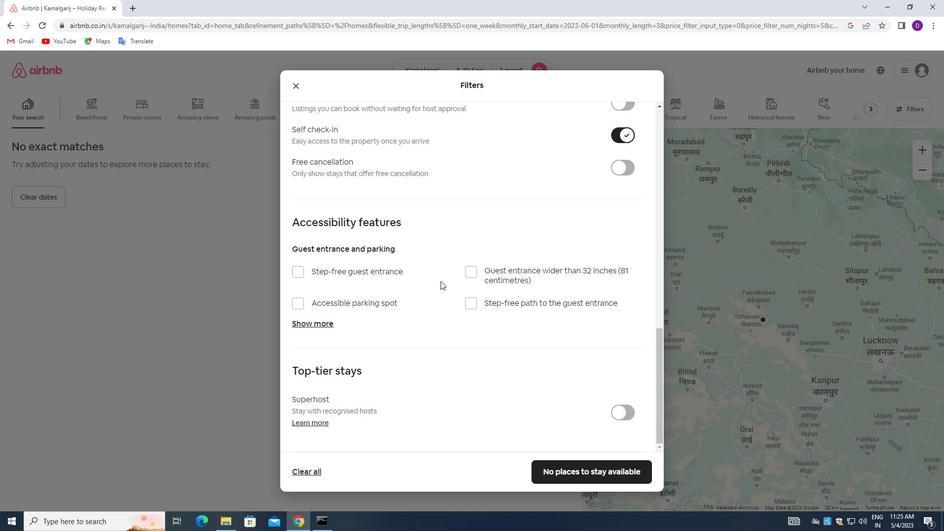 
Action: Mouse scrolled (440, 282) with delta (0, 0)
Screenshot: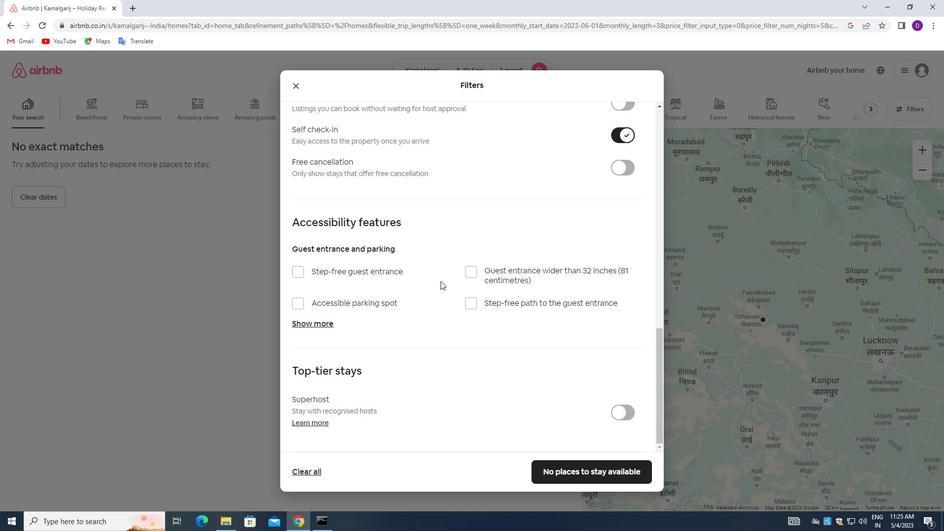 
Action: Mouse moved to (588, 469)
Screenshot: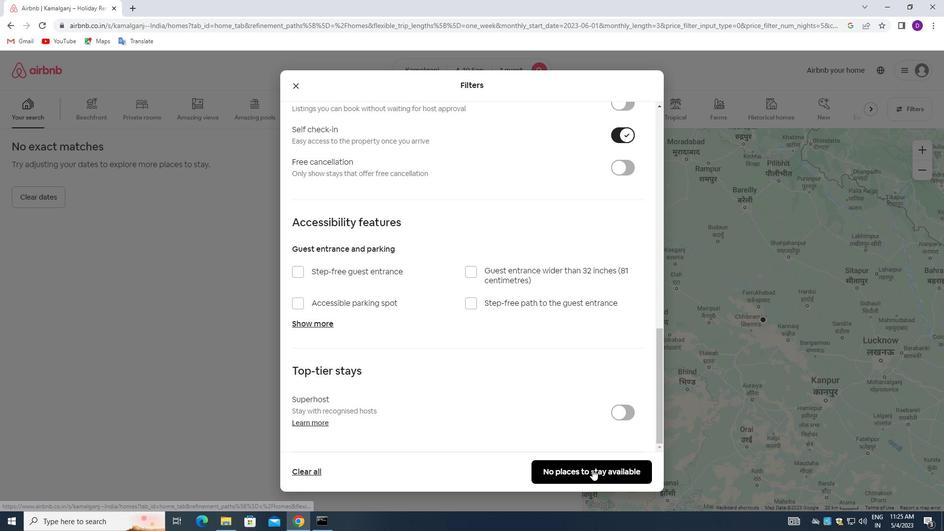 
Action: Mouse pressed left at (588, 469)
Screenshot: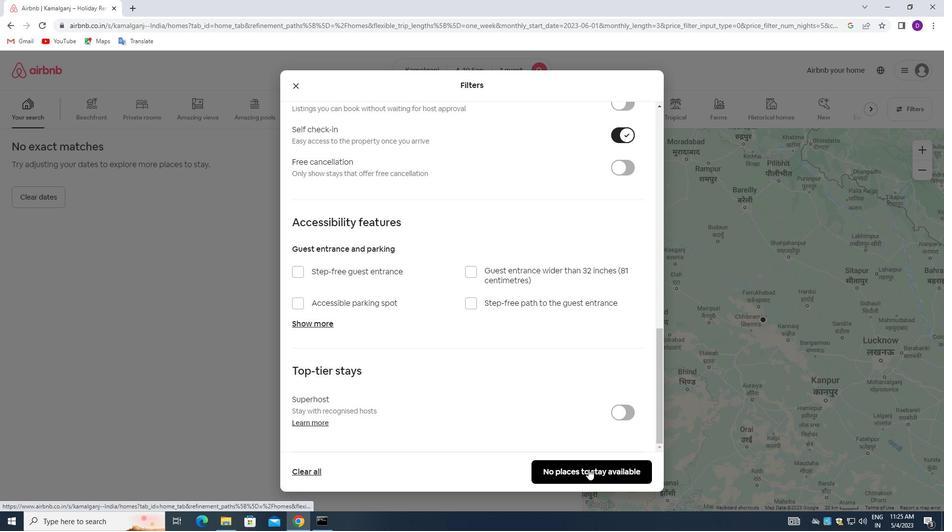 
Action: Mouse moved to (534, 347)
Screenshot: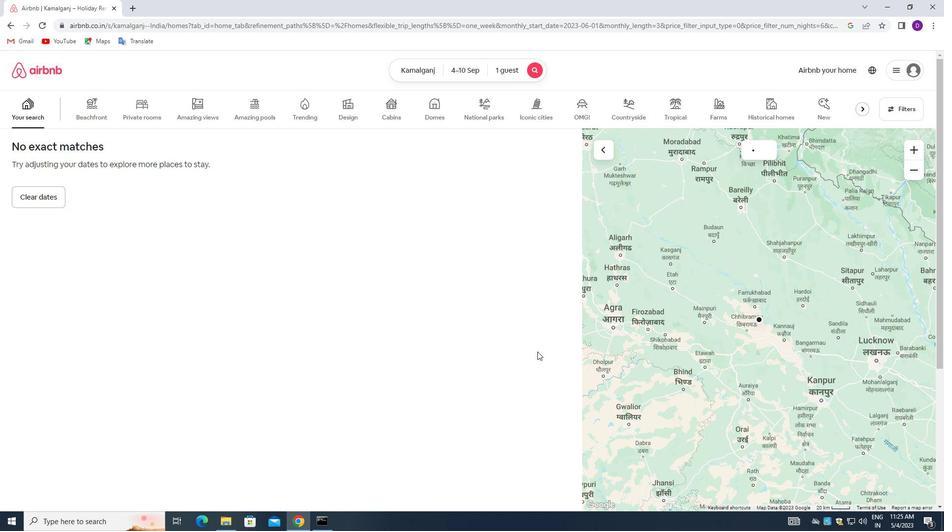 
